 Task: Search one way flight ticket for 4 adults, 2 children, 2 infants in seat and 1 infant on lap in economy from Allentown: Lehigh Valley International Airport (was Allentown-bethlehem-easton International Airport) to Indianapolis: Indianapolis International Airport on 8-5-2023. Choice of flights is Sun country airlines. Price is upto 100000. Outbound departure time preference is 11:15.
Action: Mouse moved to (353, 310)
Screenshot: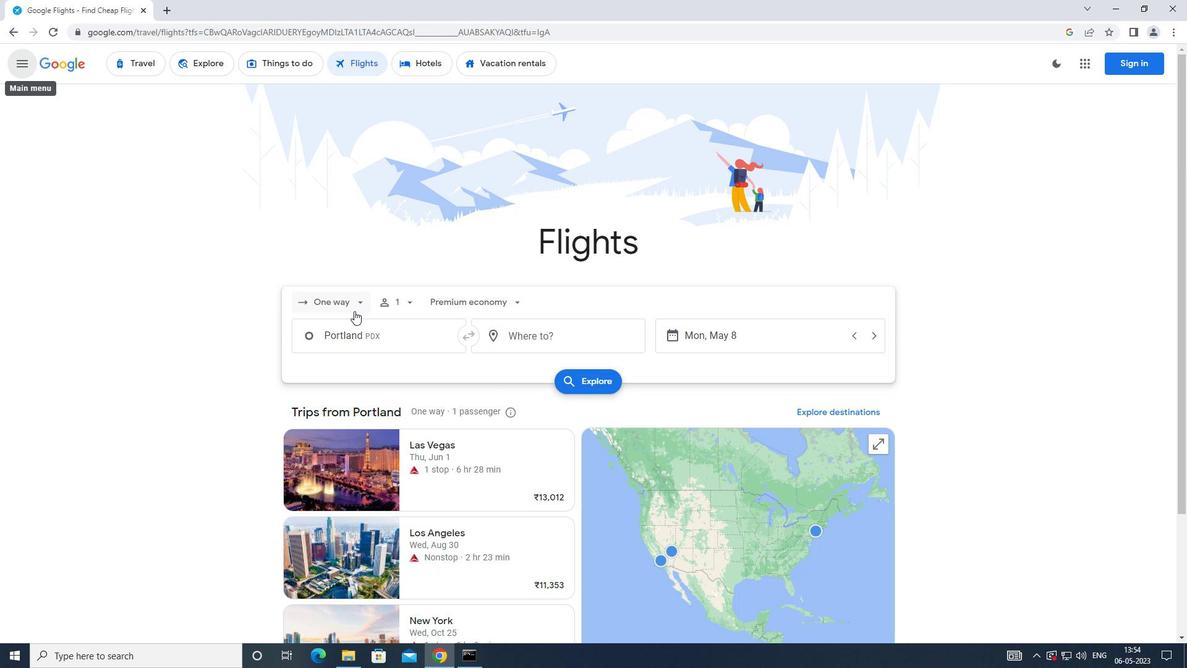 
Action: Mouse pressed left at (353, 310)
Screenshot: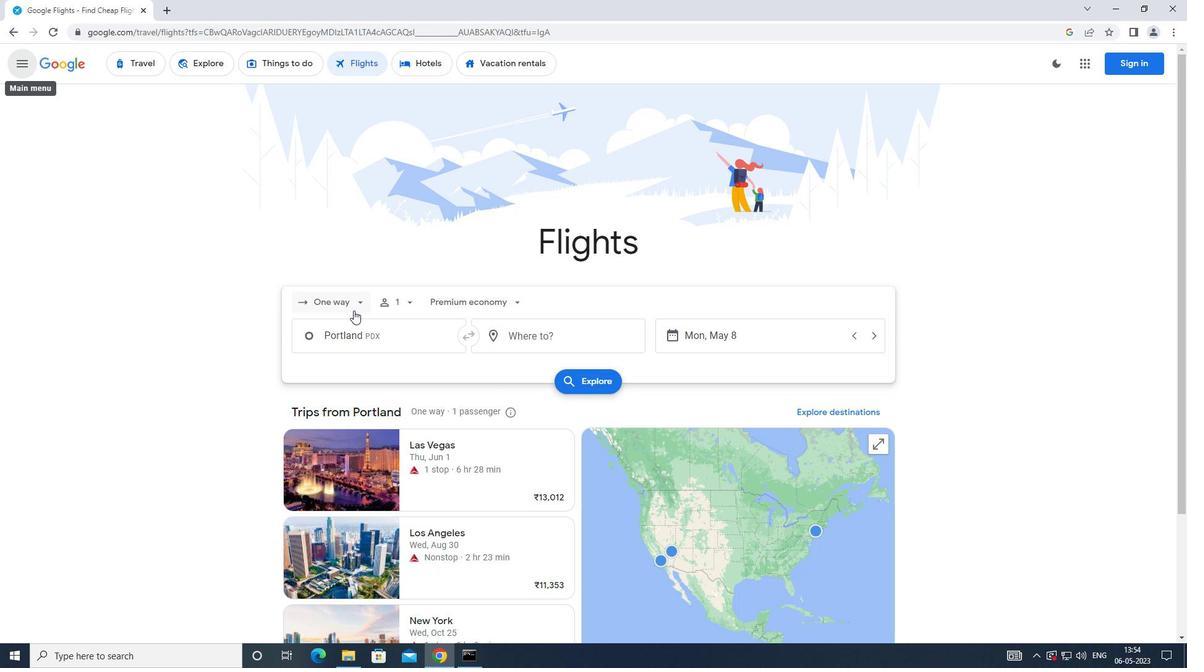 
Action: Mouse moved to (360, 357)
Screenshot: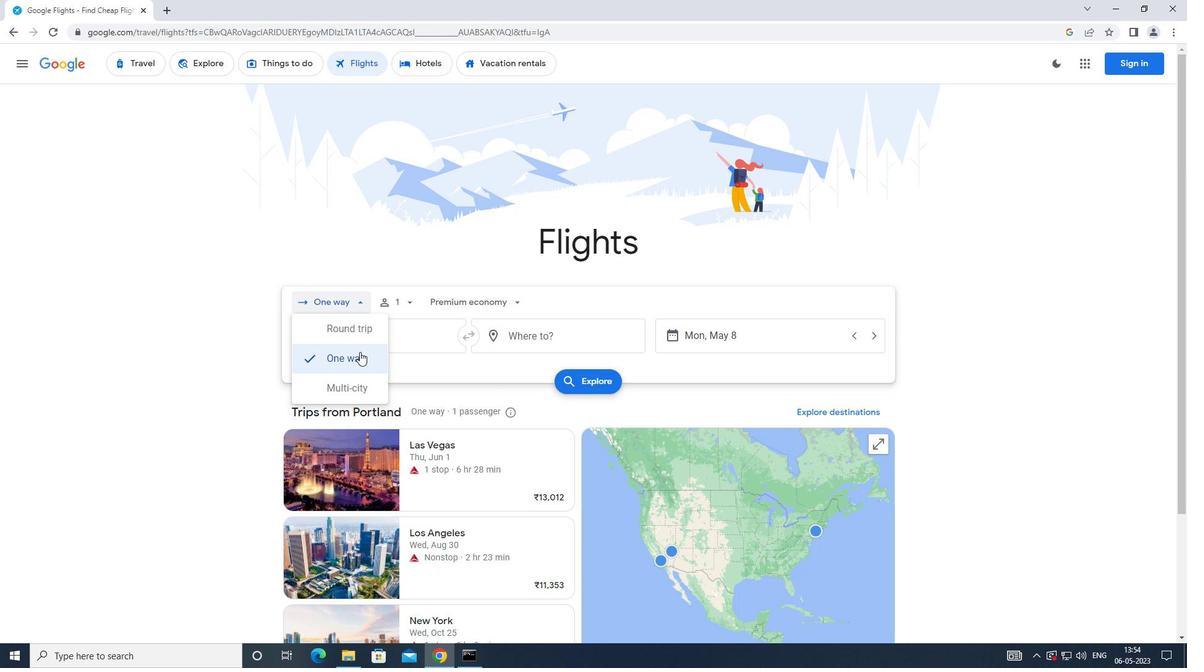 
Action: Mouse pressed left at (360, 357)
Screenshot: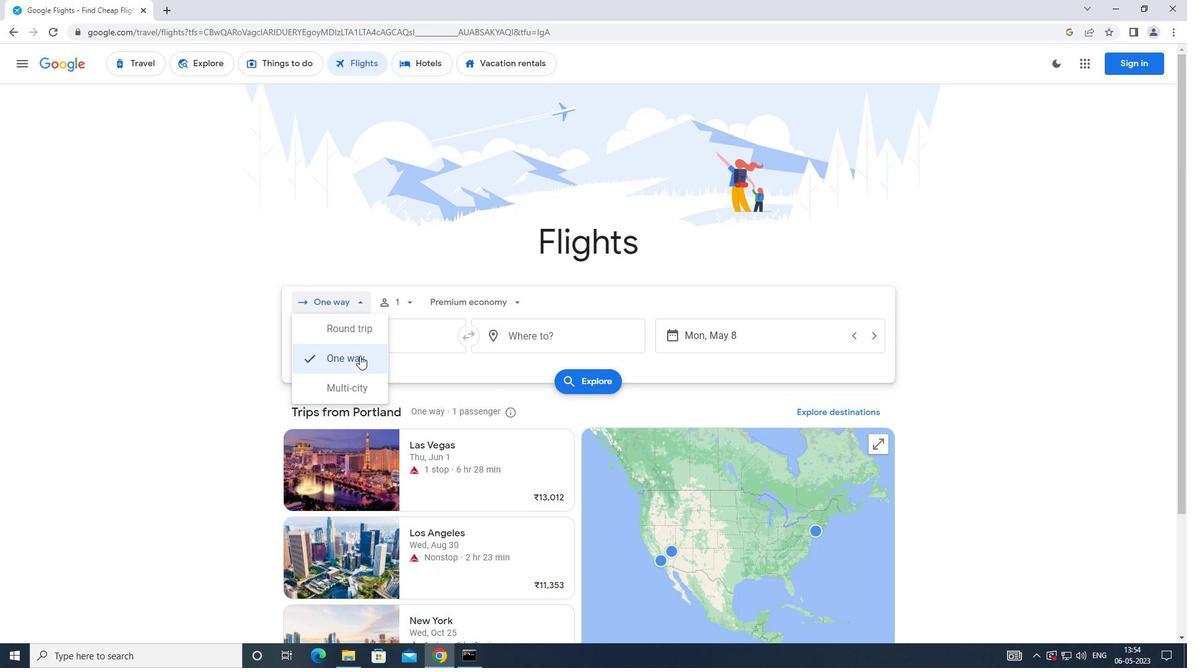 
Action: Mouse moved to (405, 306)
Screenshot: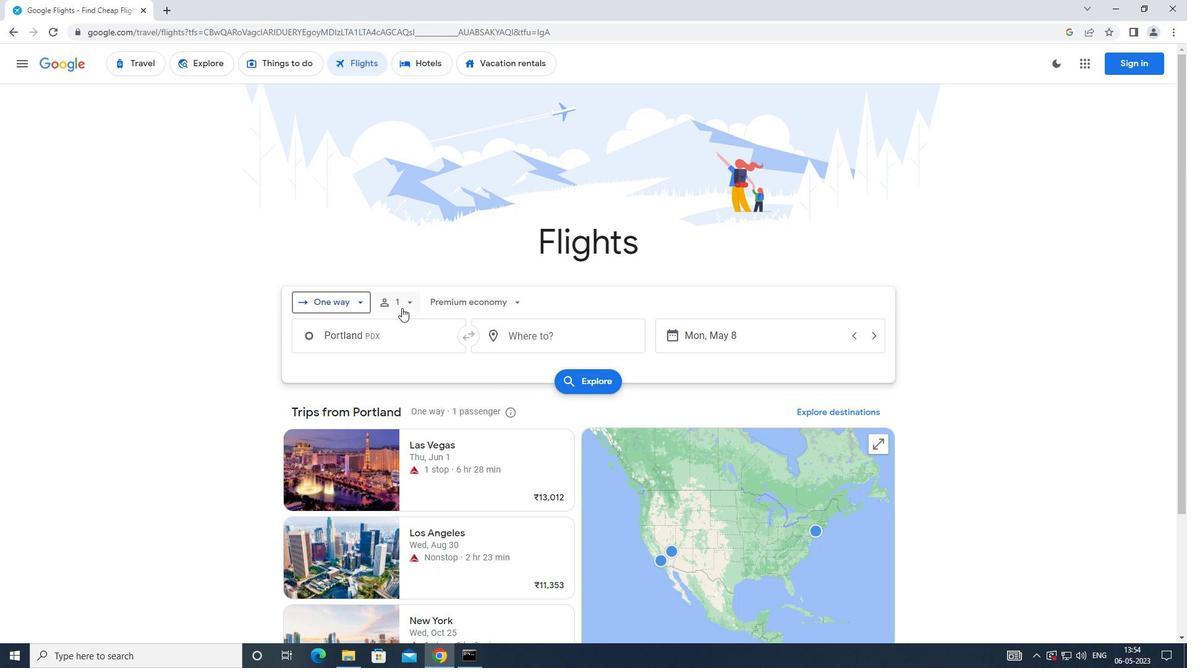 
Action: Mouse pressed left at (405, 306)
Screenshot: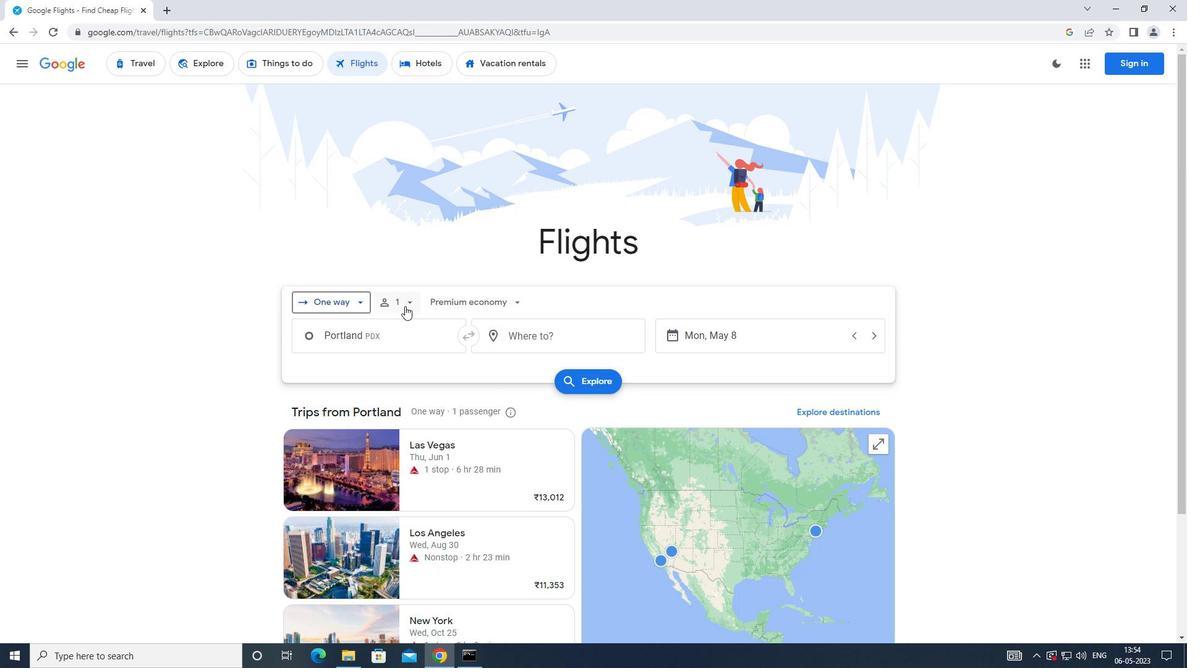 
Action: Mouse moved to (503, 331)
Screenshot: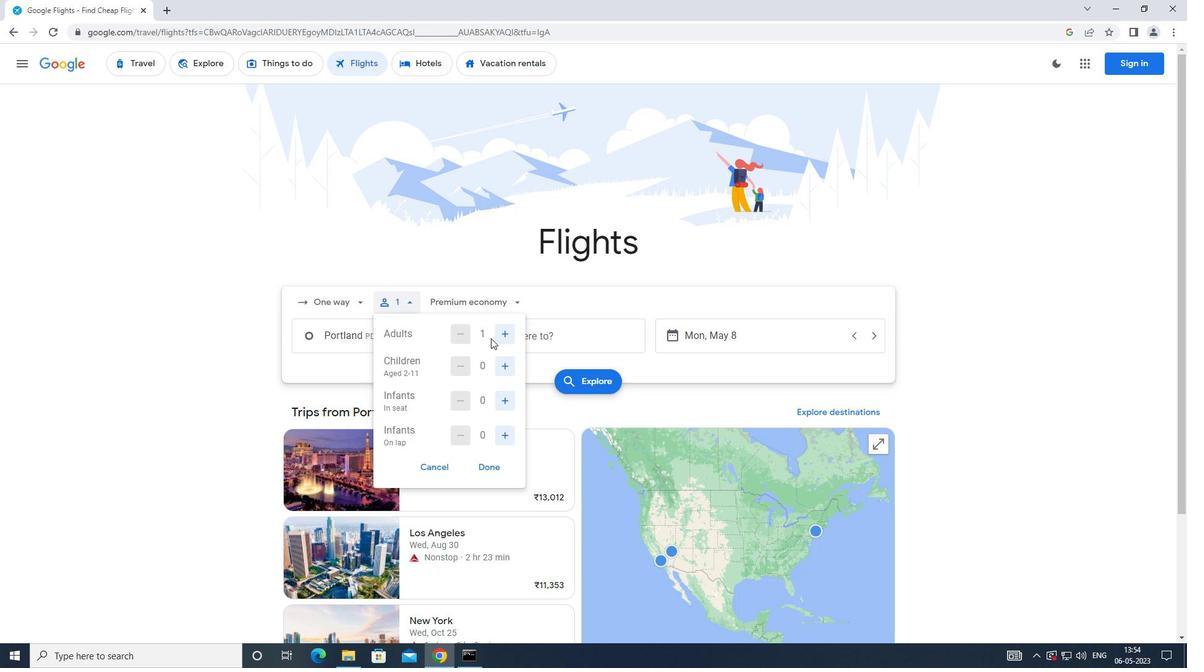 
Action: Mouse pressed left at (503, 331)
Screenshot: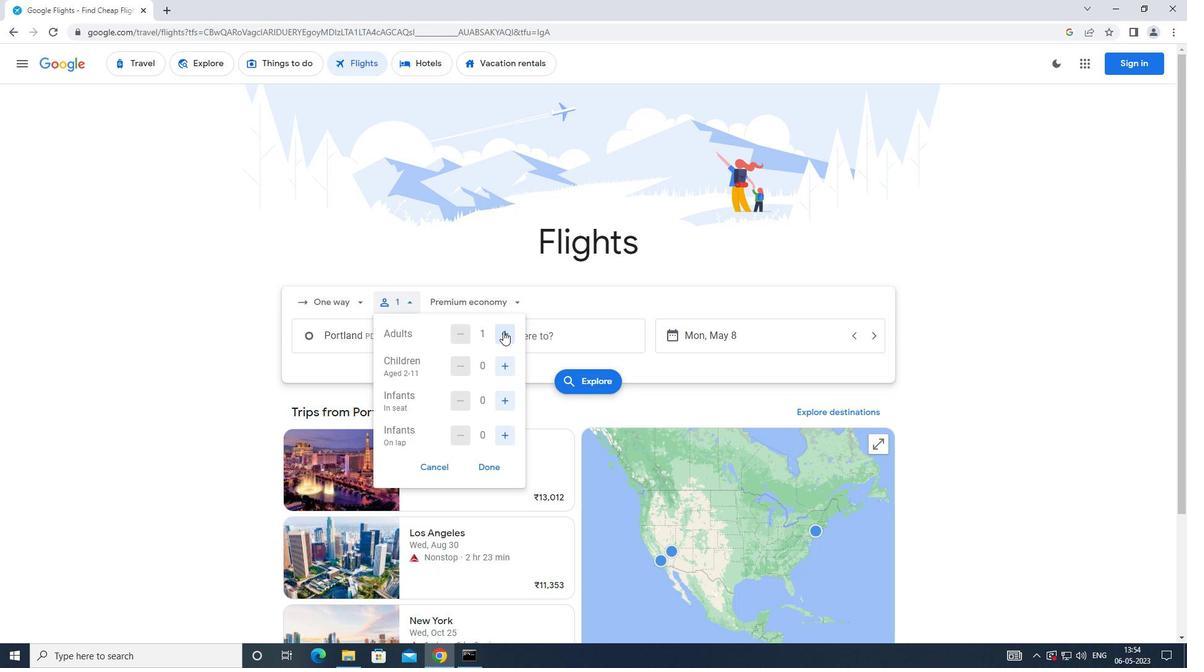 
Action: Mouse pressed left at (503, 331)
Screenshot: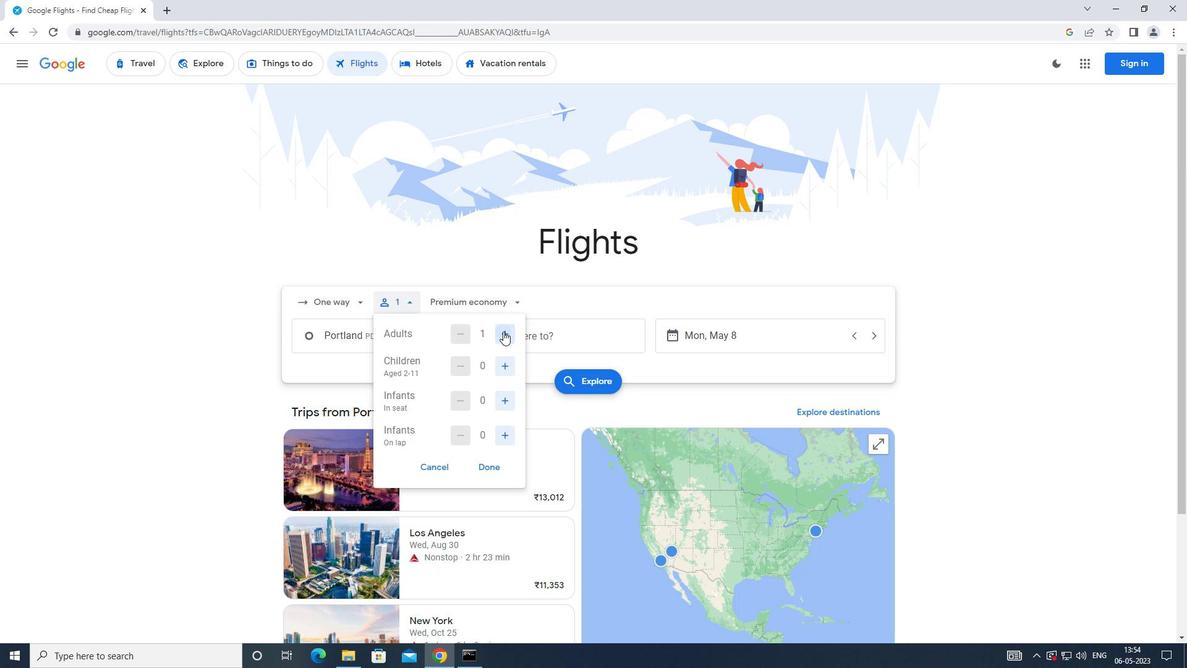 
Action: Mouse pressed left at (503, 331)
Screenshot: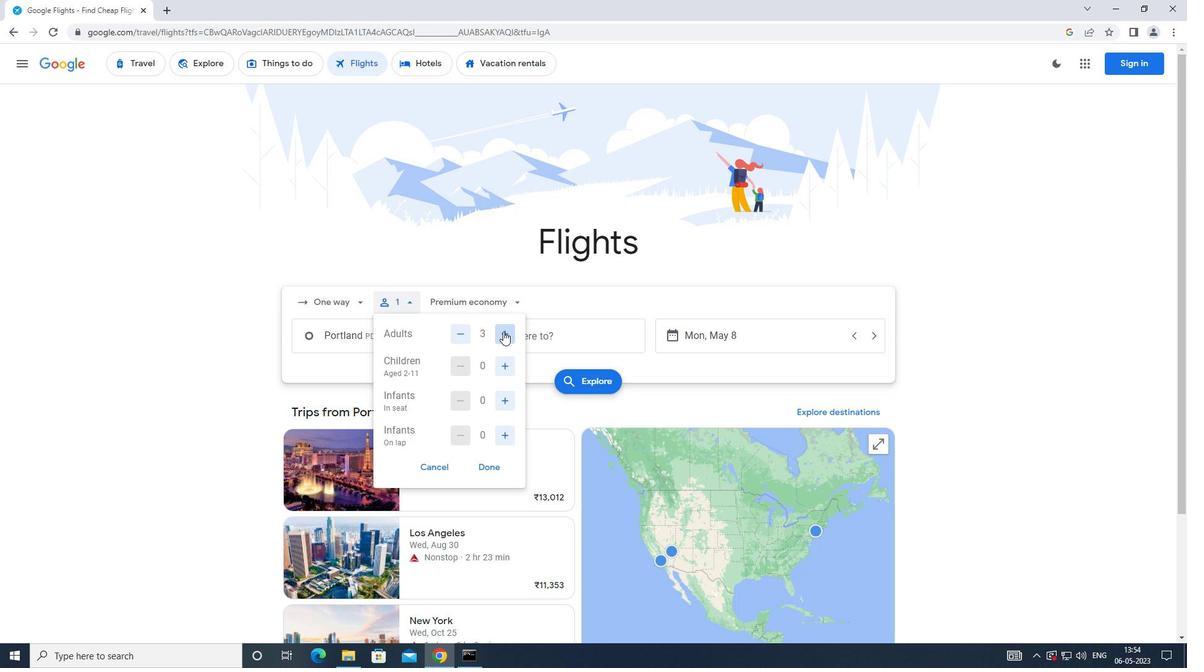 
Action: Mouse moved to (499, 358)
Screenshot: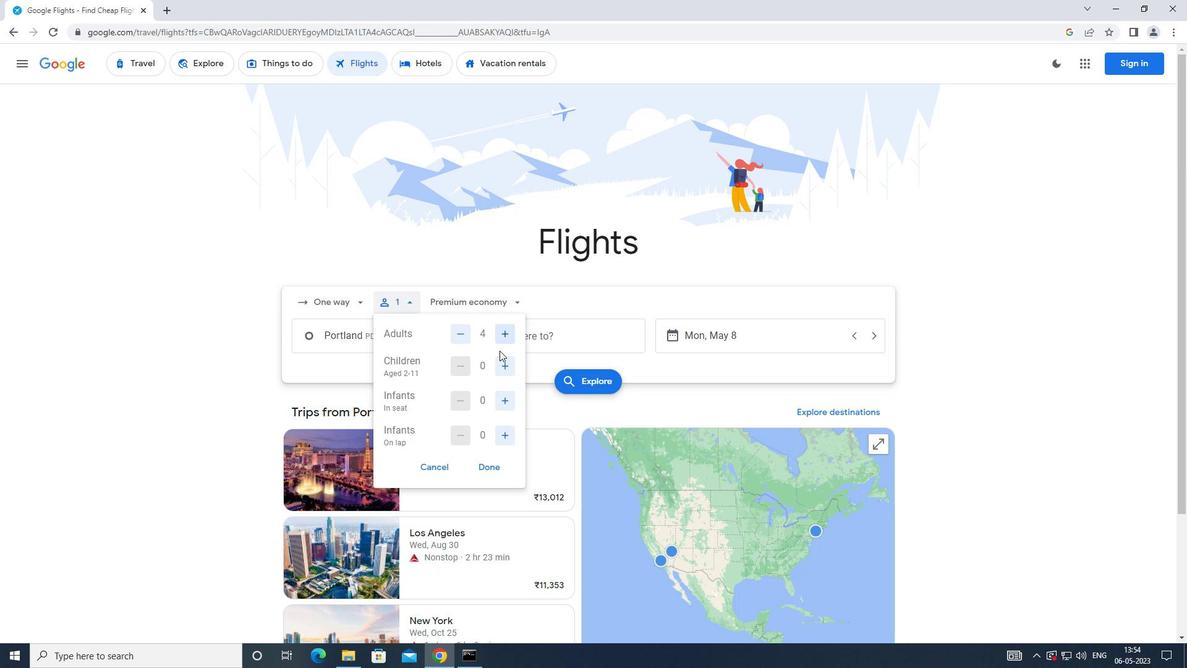 
Action: Mouse pressed left at (499, 358)
Screenshot: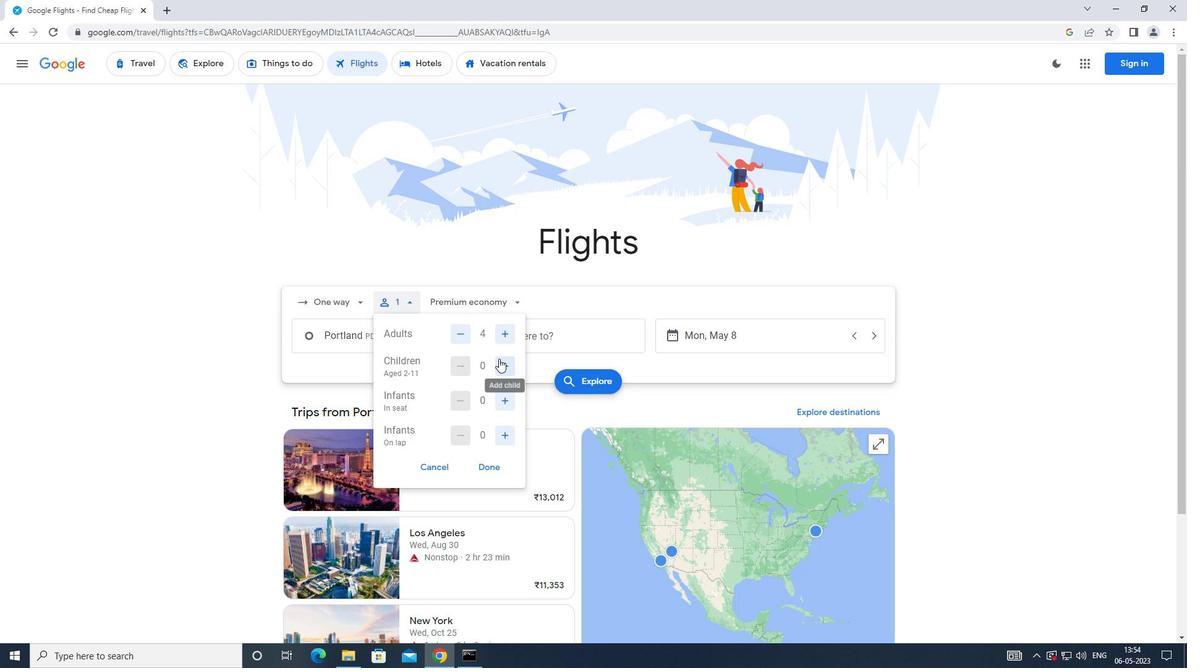 
Action: Mouse pressed left at (499, 358)
Screenshot: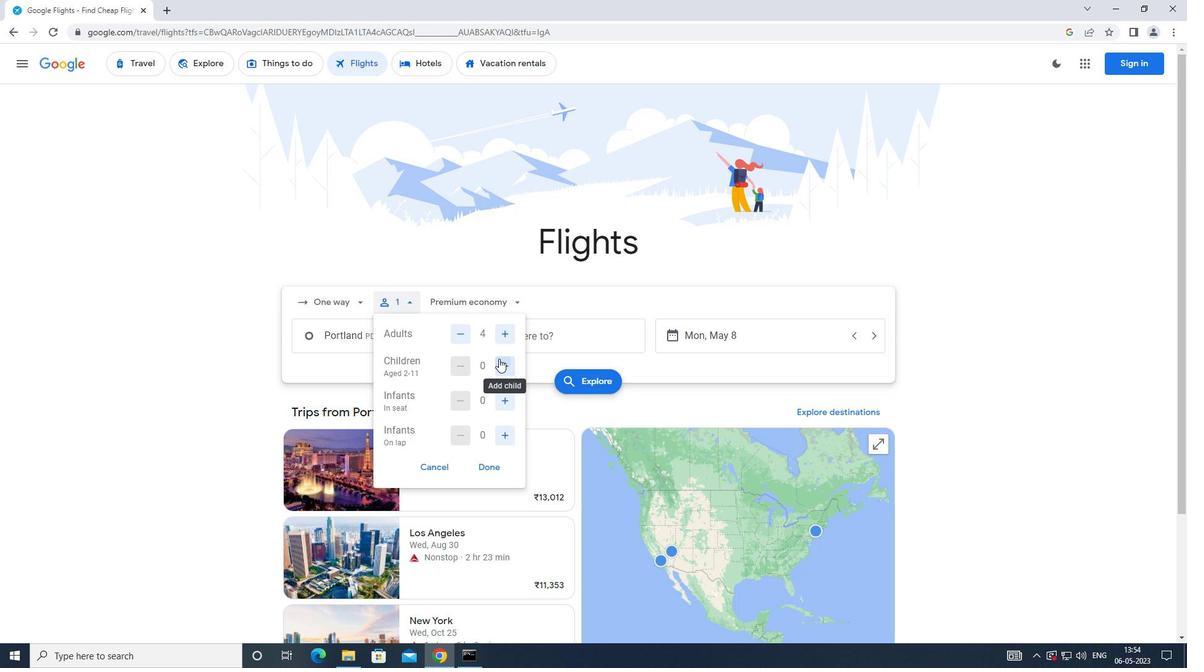 
Action: Mouse moved to (504, 397)
Screenshot: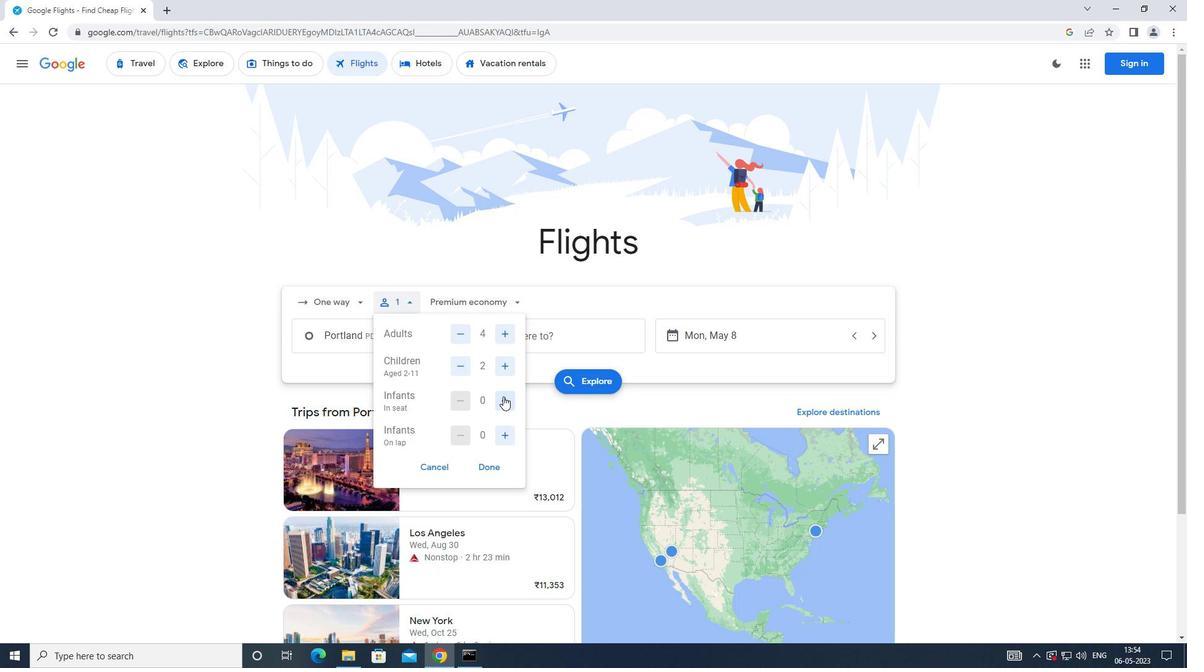 
Action: Mouse pressed left at (504, 397)
Screenshot: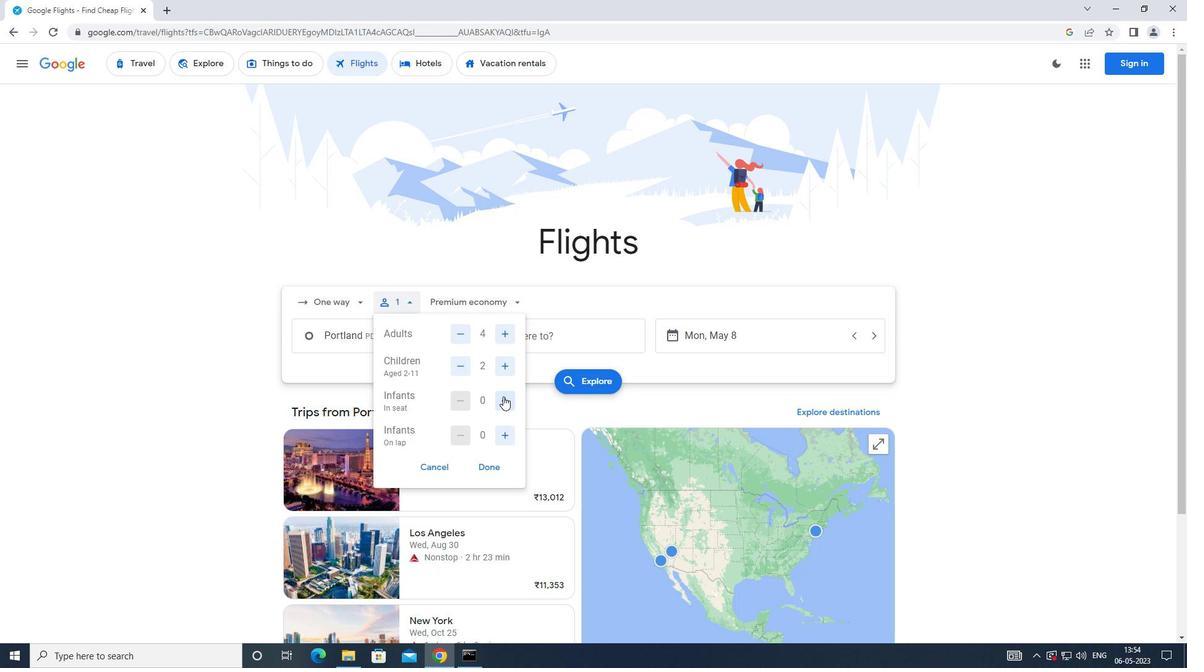 
Action: Mouse pressed left at (504, 397)
Screenshot: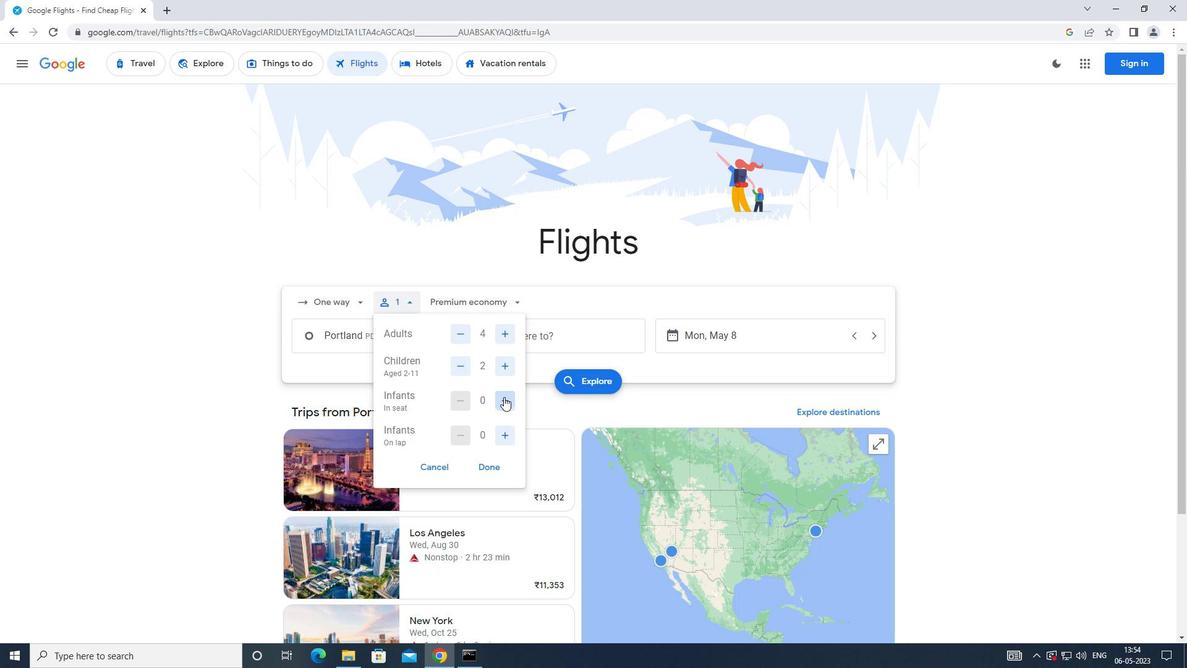 
Action: Mouse moved to (505, 434)
Screenshot: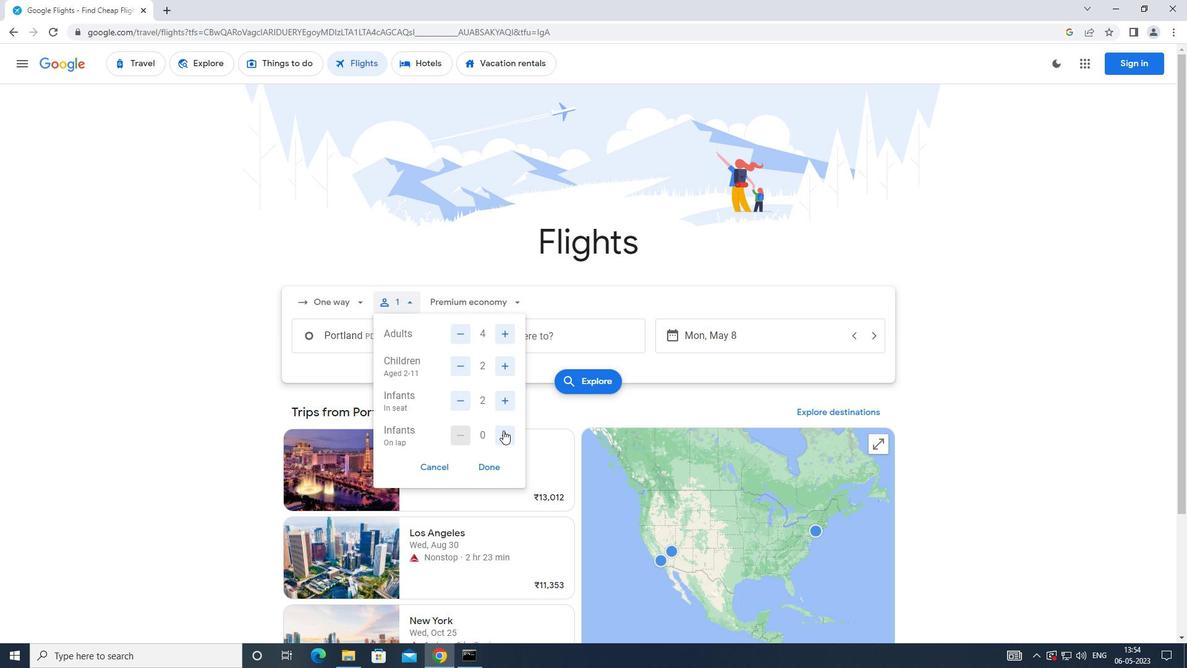 
Action: Mouse pressed left at (505, 434)
Screenshot: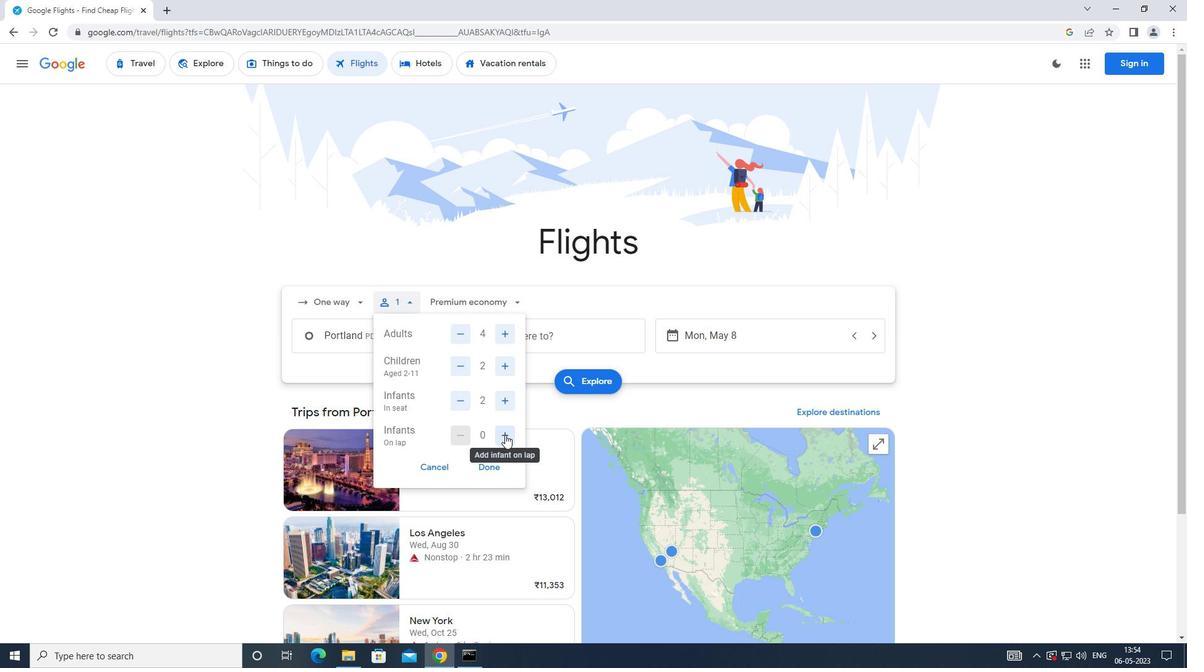 
Action: Mouse moved to (493, 463)
Screenshot: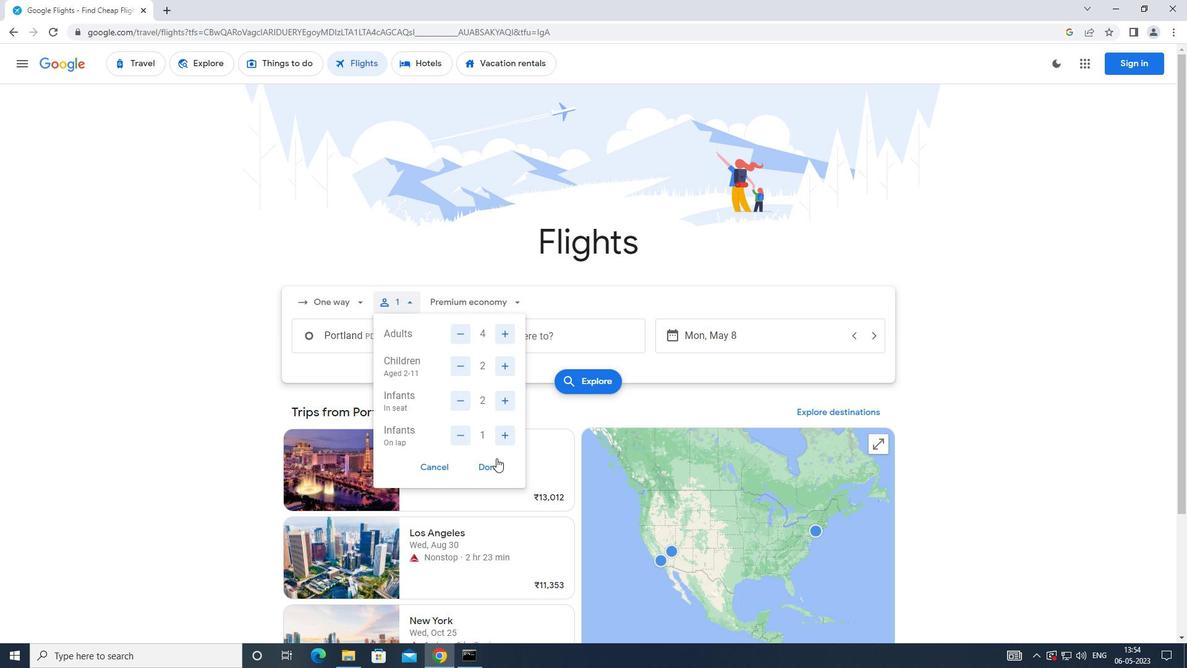 
Action: Mouse pressed left at (493, 463)
Screenshot: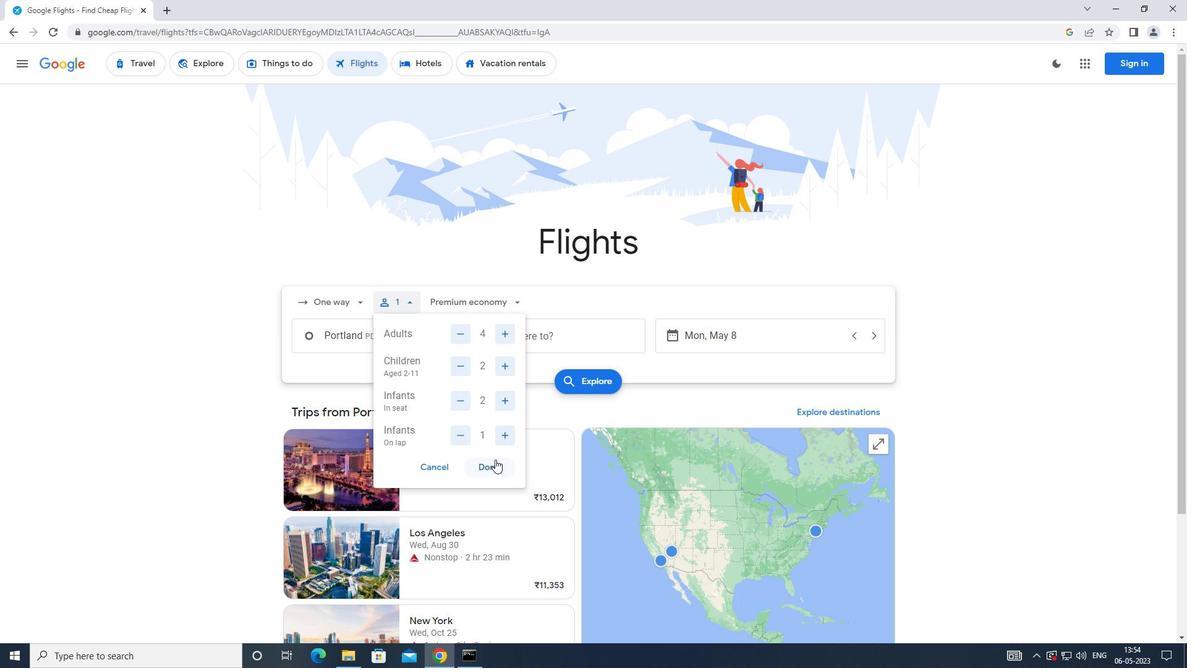 
Action: Mouse moved to (486, 313)
Screenshot: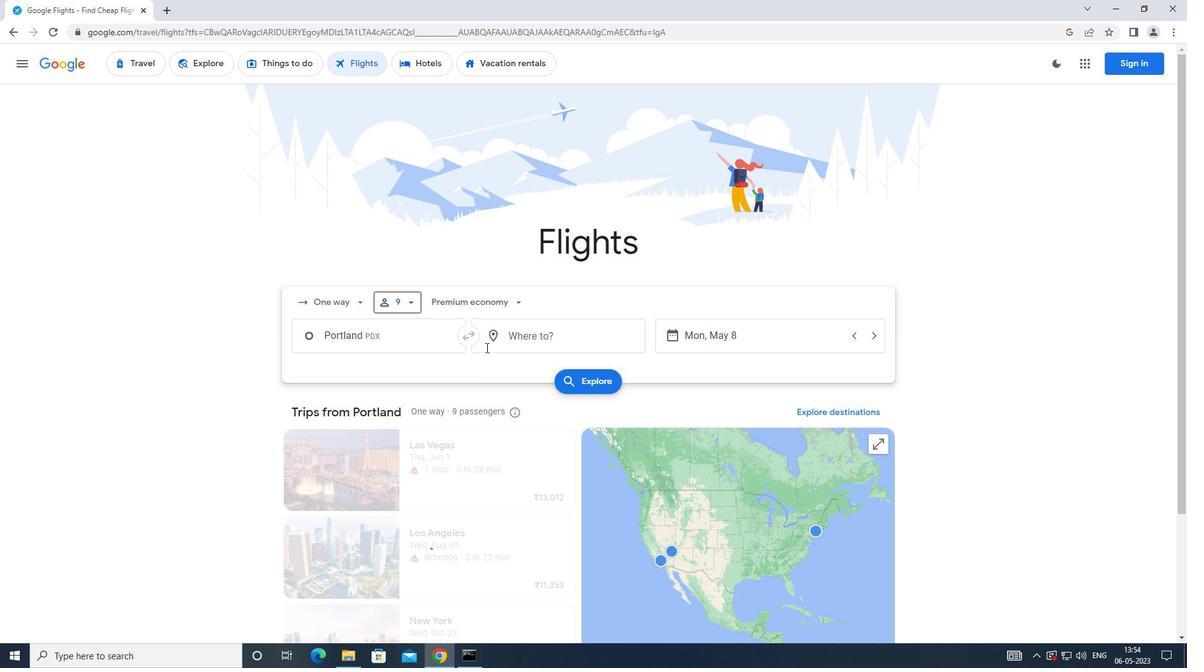 
Action: Mouse pressed left at (486, 313)
Screenshot: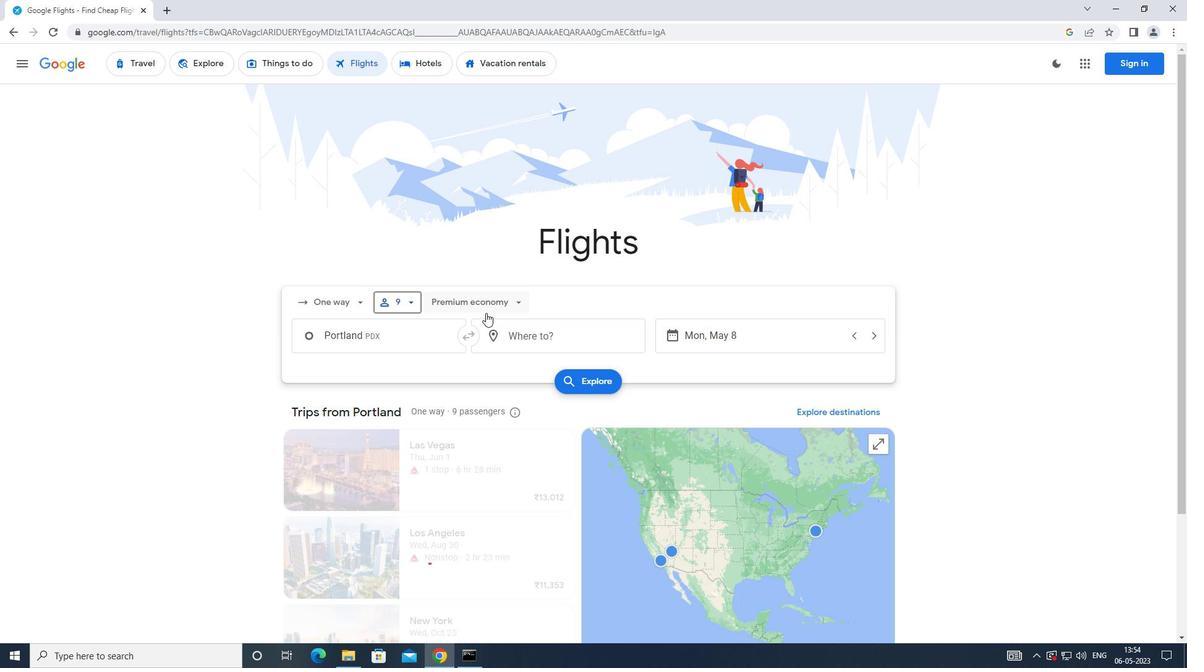 
Action: Mouse moved to (495, 331)
Screenshot: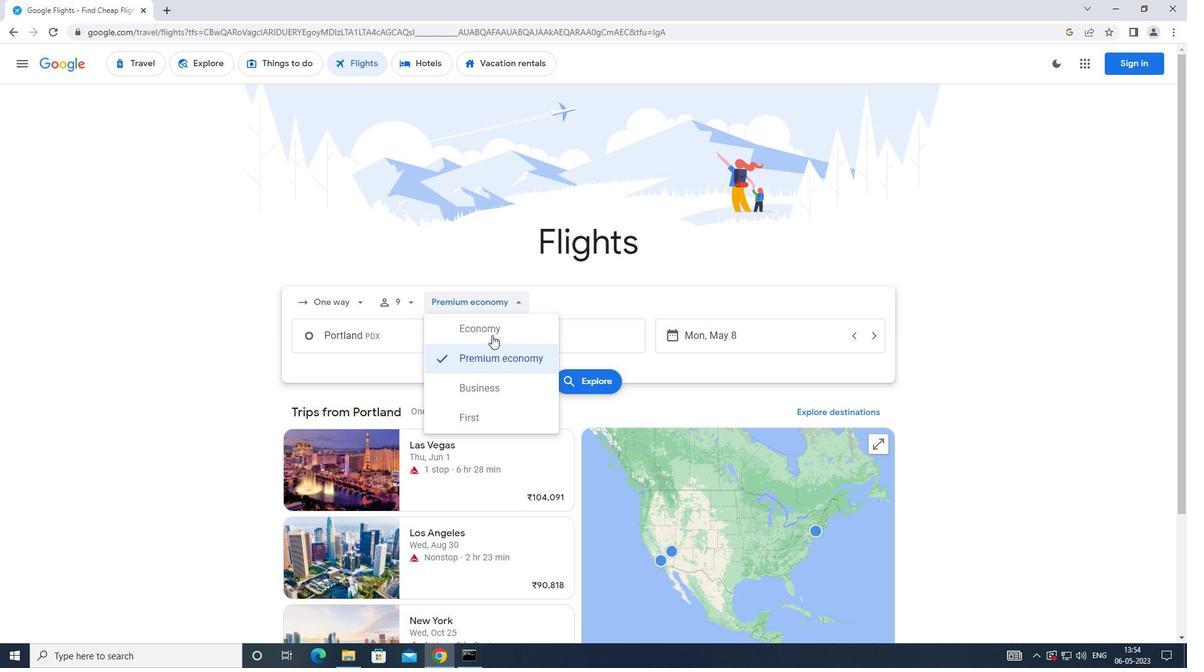
Action: Mouse pressed left at (495, 331)
Screenshot: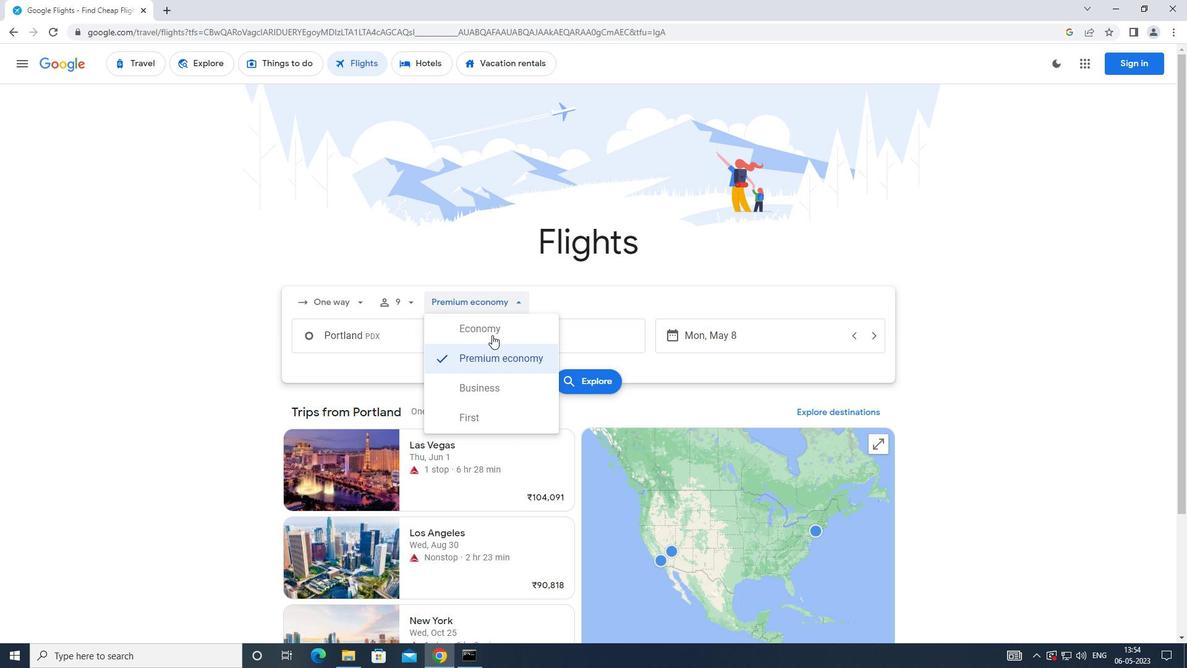 
Action: Mouse moved to (437, 330)
Screenshot: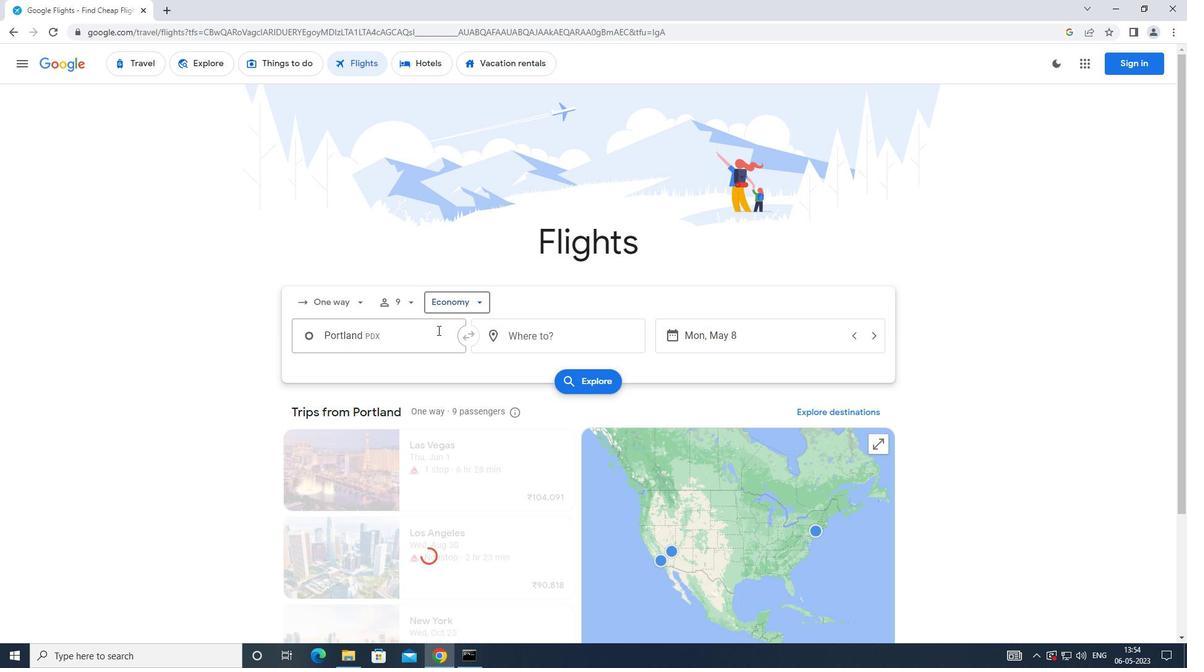 
Action: Mouse pressed left at (437, 330)
Screenshot: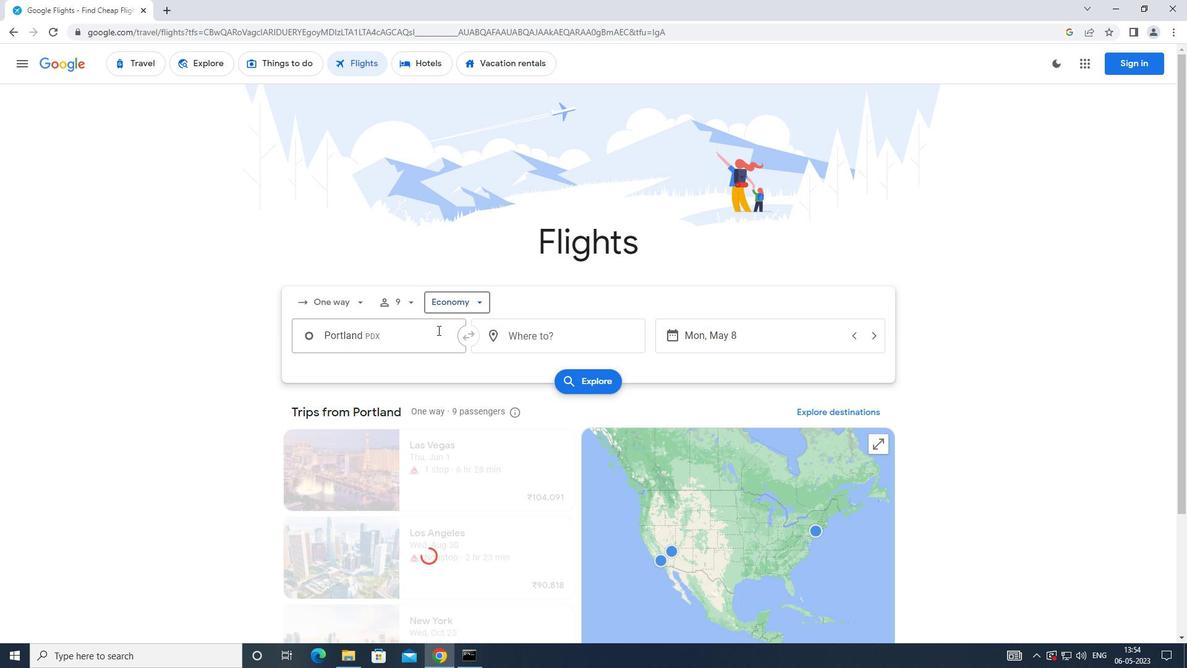 
Action: Mouse moved to (431, 338)
Screenshot: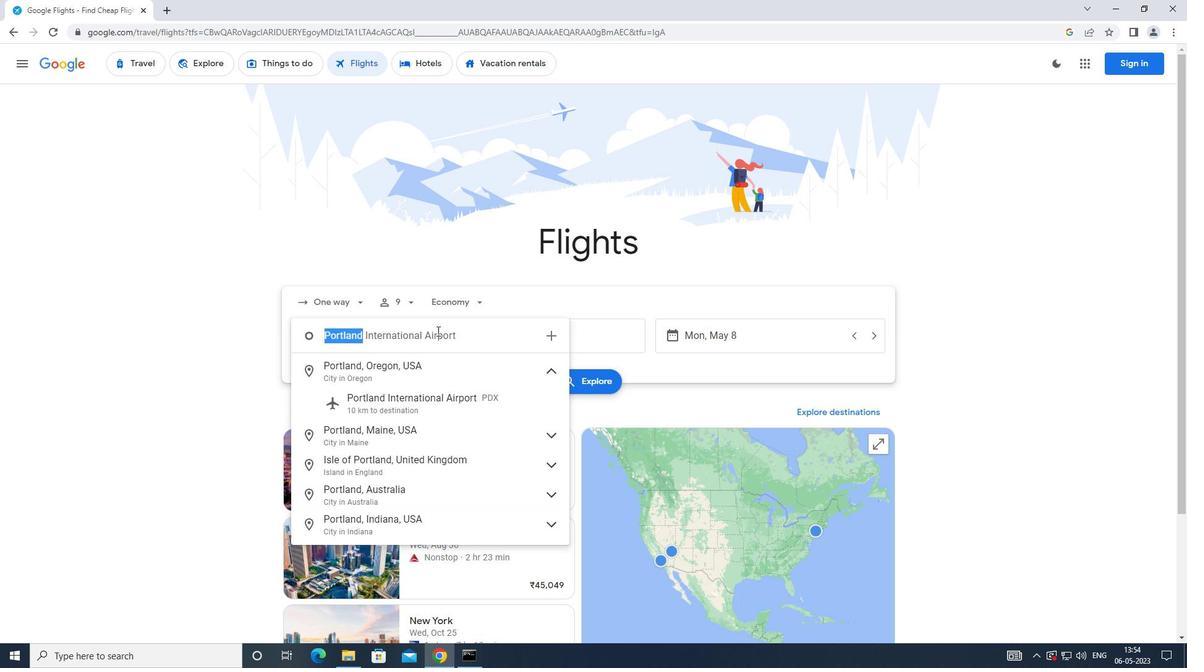 
Action: Key pressed <Key.caps_lock>l<Key.caps_lock>ehigy
Screenshot: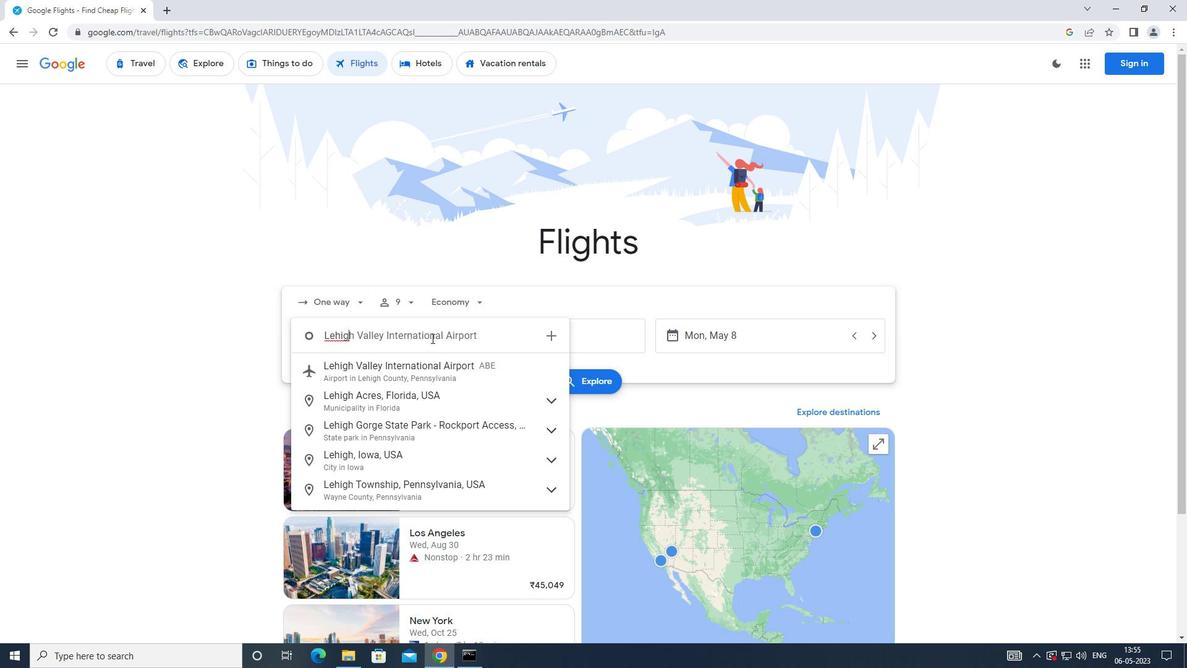 
Action: Mouse moved to (413, 371)
Screenshot: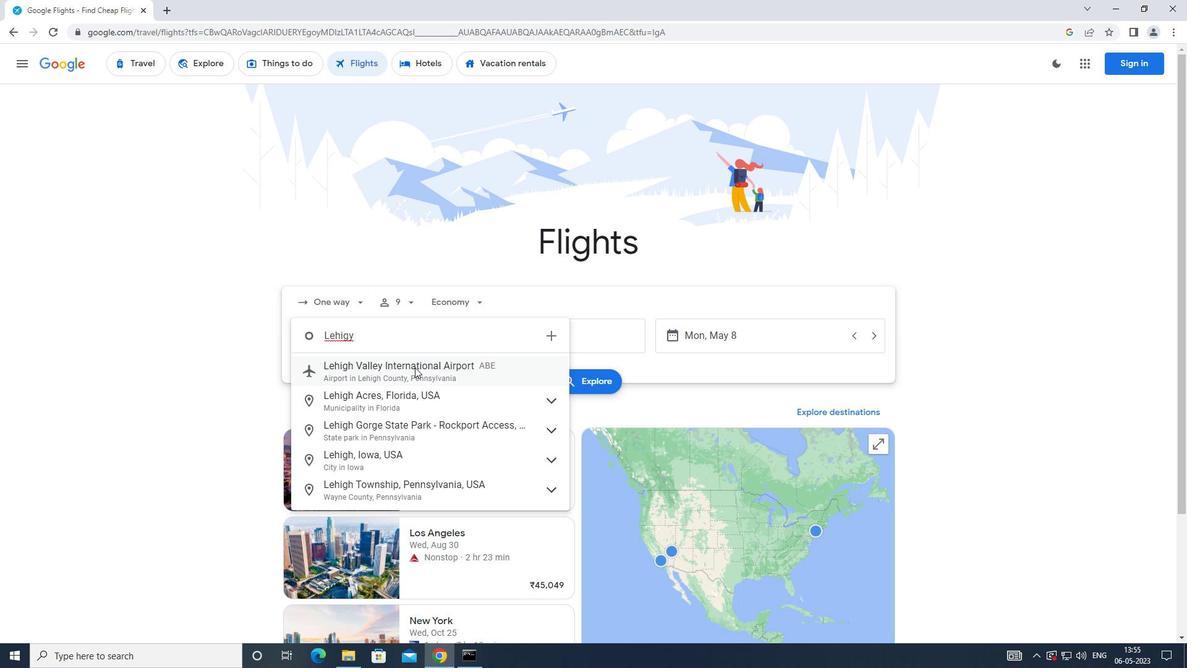 
Action: Mouse pressed left at (413, 371)
Screenshot: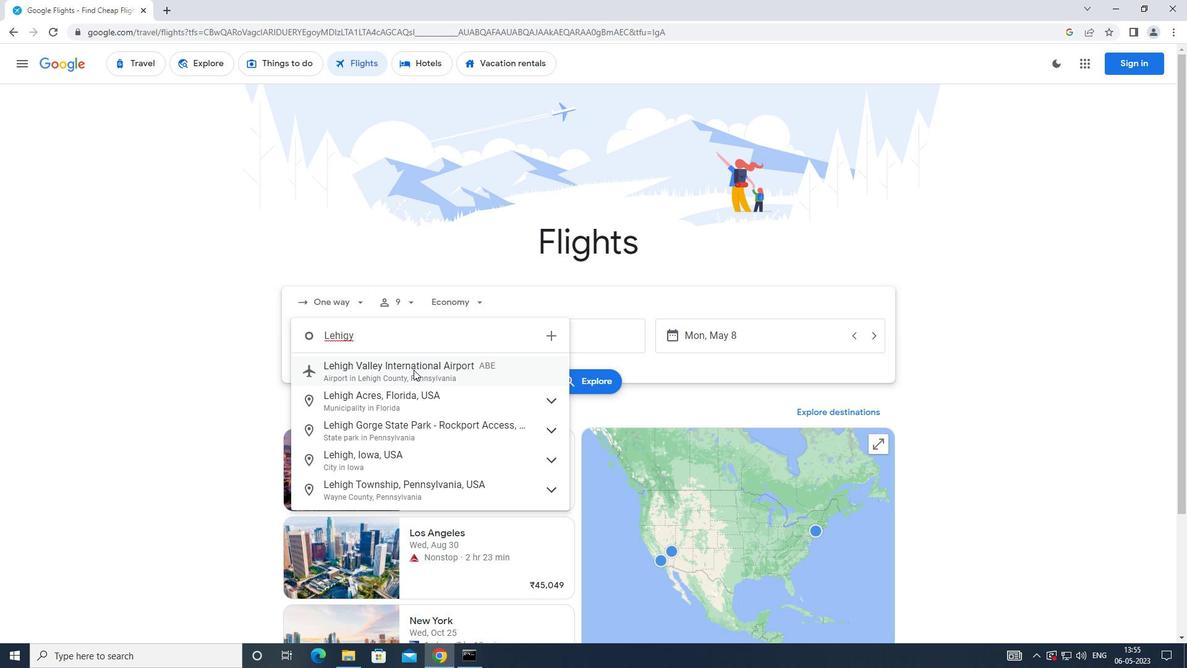 
Action: Mouse moved to (613, 327)
Screenshot: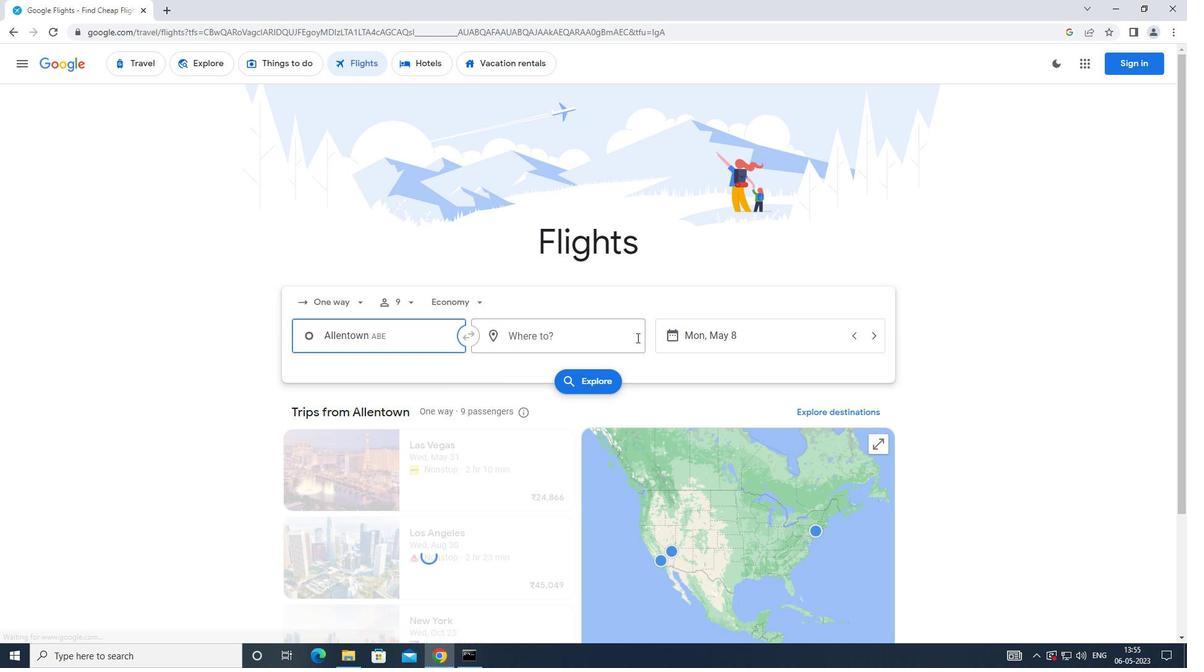 
Action: Mouse pressed left at (613, 327)
Screenshot: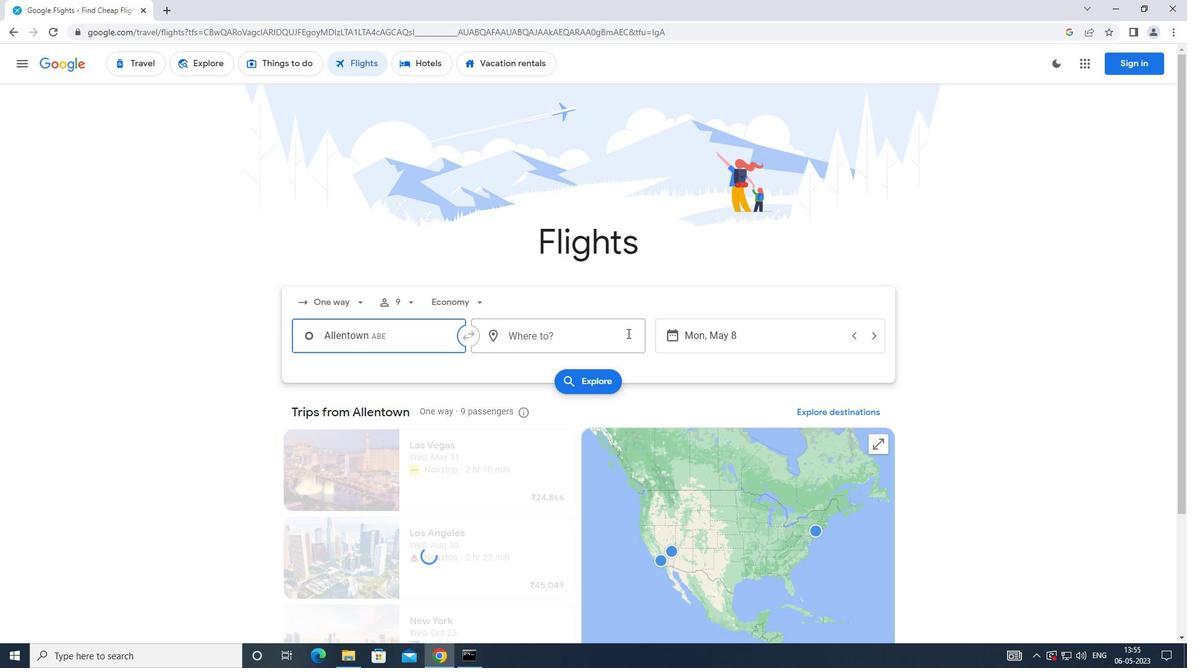 
Action: Mouse moved to (613, 326)
Screenshot: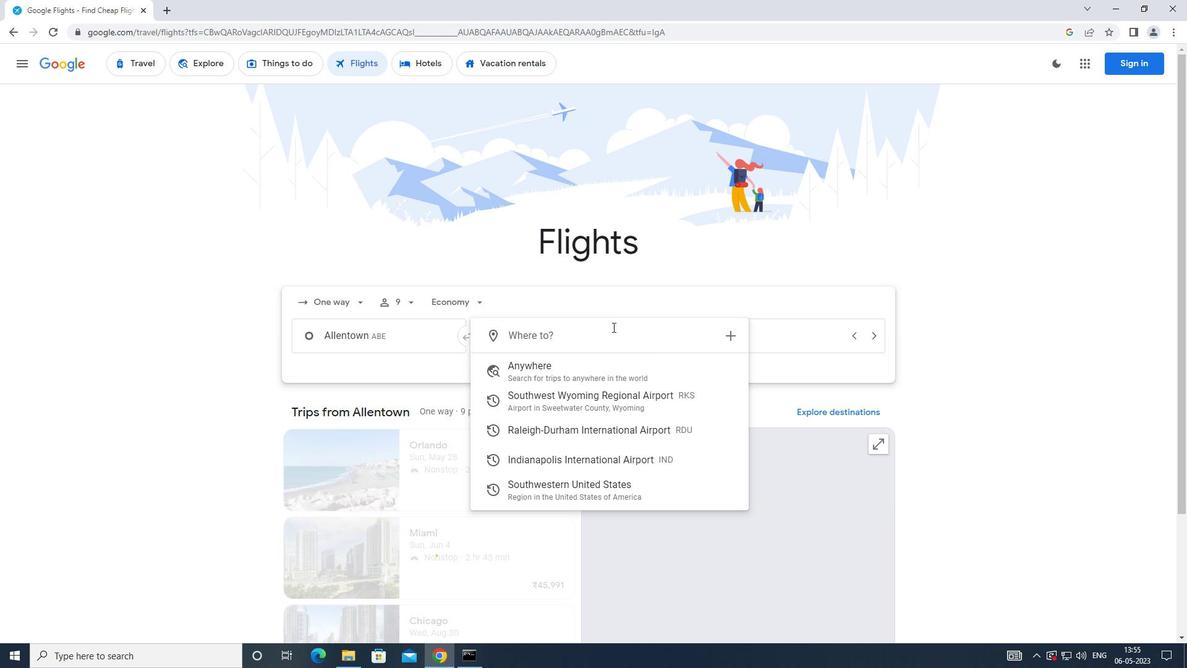 
Action: Key pressed <Key.caps_lock>i<Key.caps_lock>ndianapolis
Screenshot: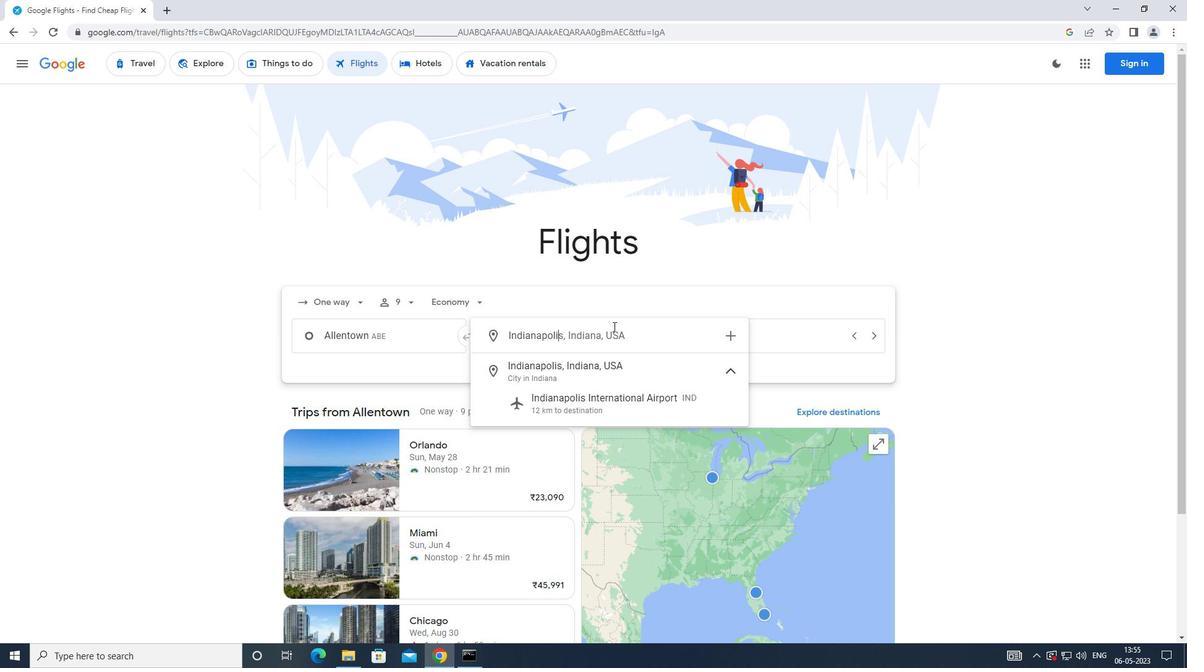 
Action: Mouse moved to (606, 403)
Screenshot: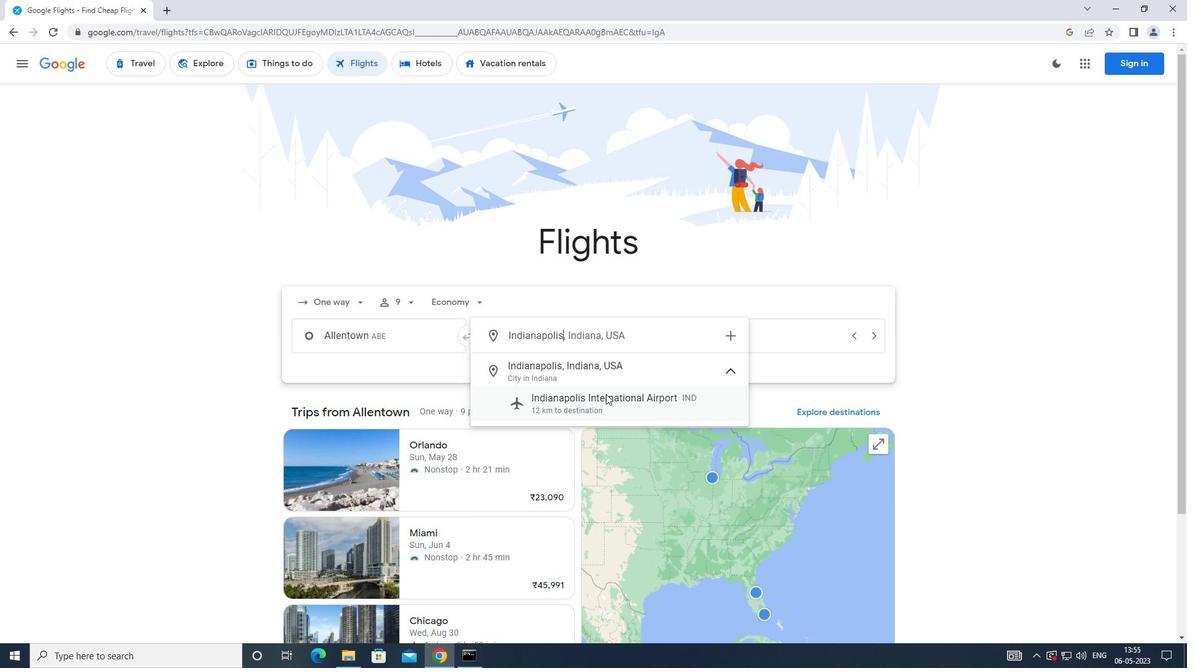 
Action: Mouse pressed left at (606, 403)
Screenshot: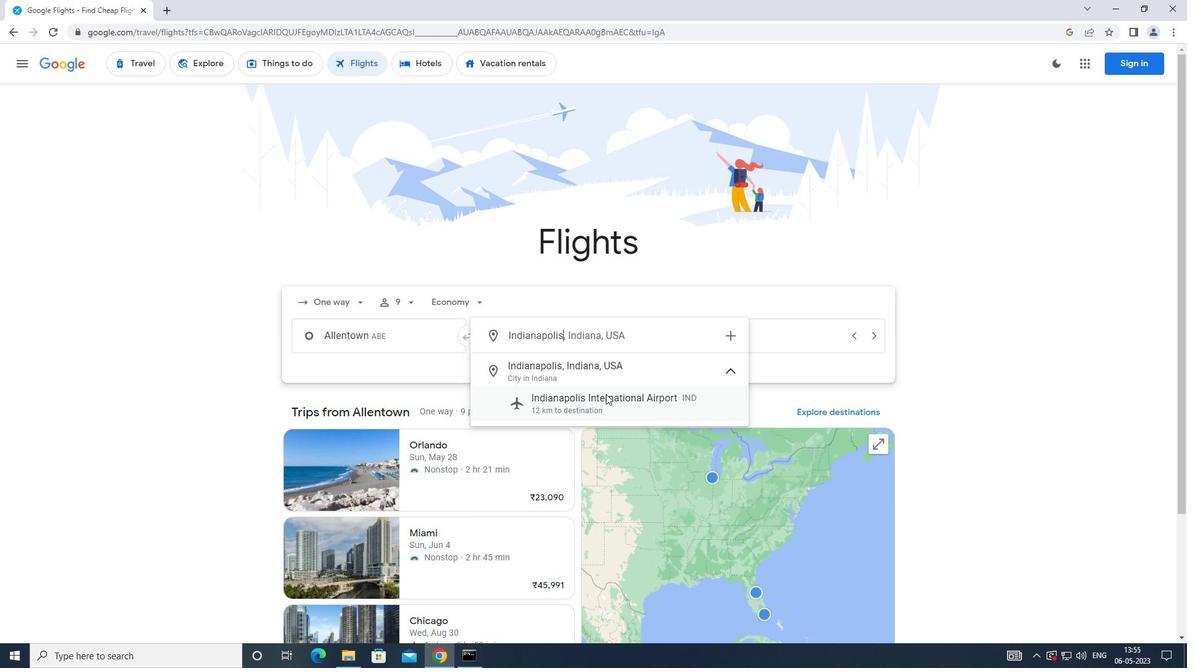 
Action: Mouse moved to (719, 350)
Screenshot: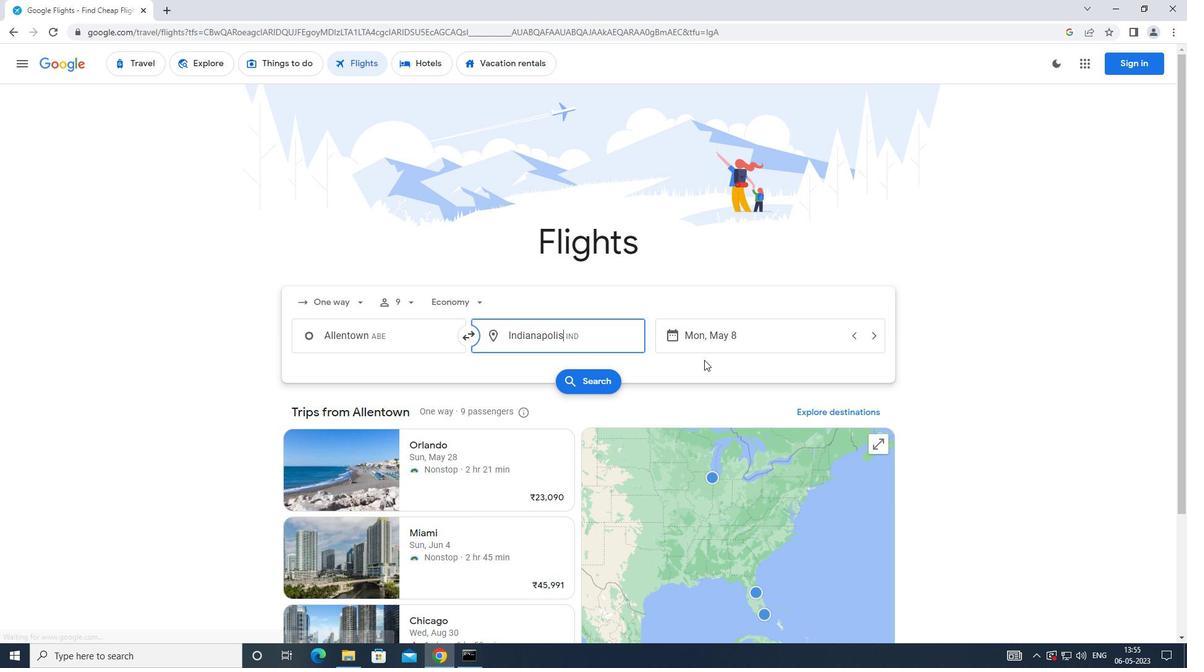 
Action: Mouse pressed left at (719, 350)
Screenshot: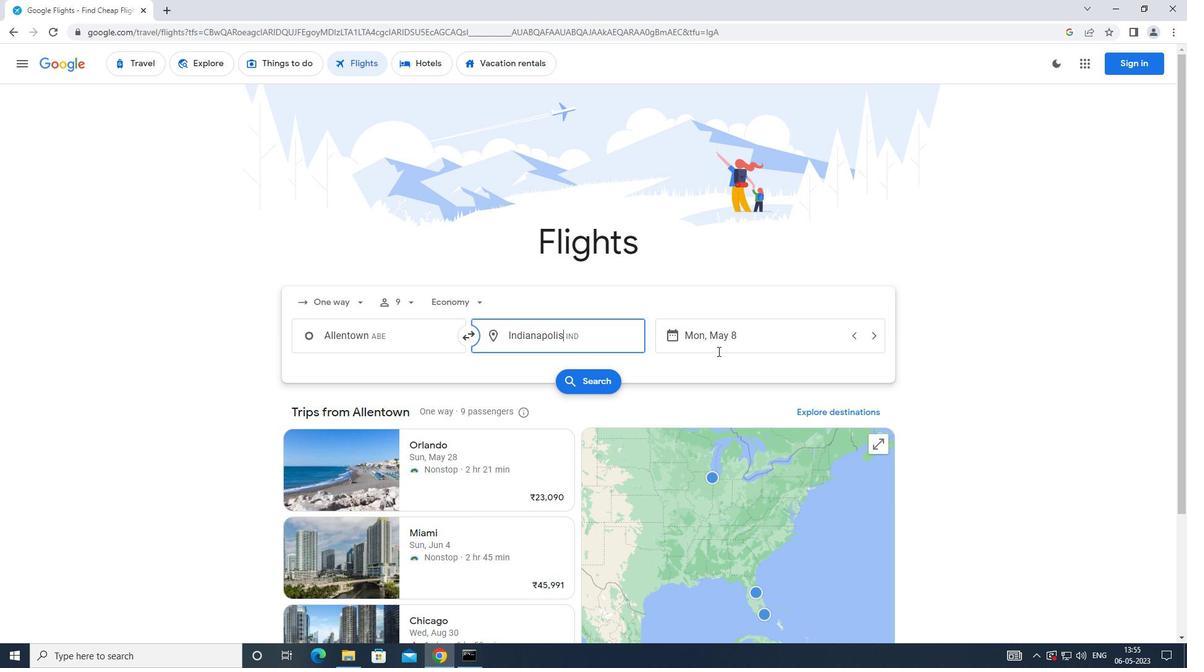 
Action: Mouse moved to (480, 446)
Screenshot: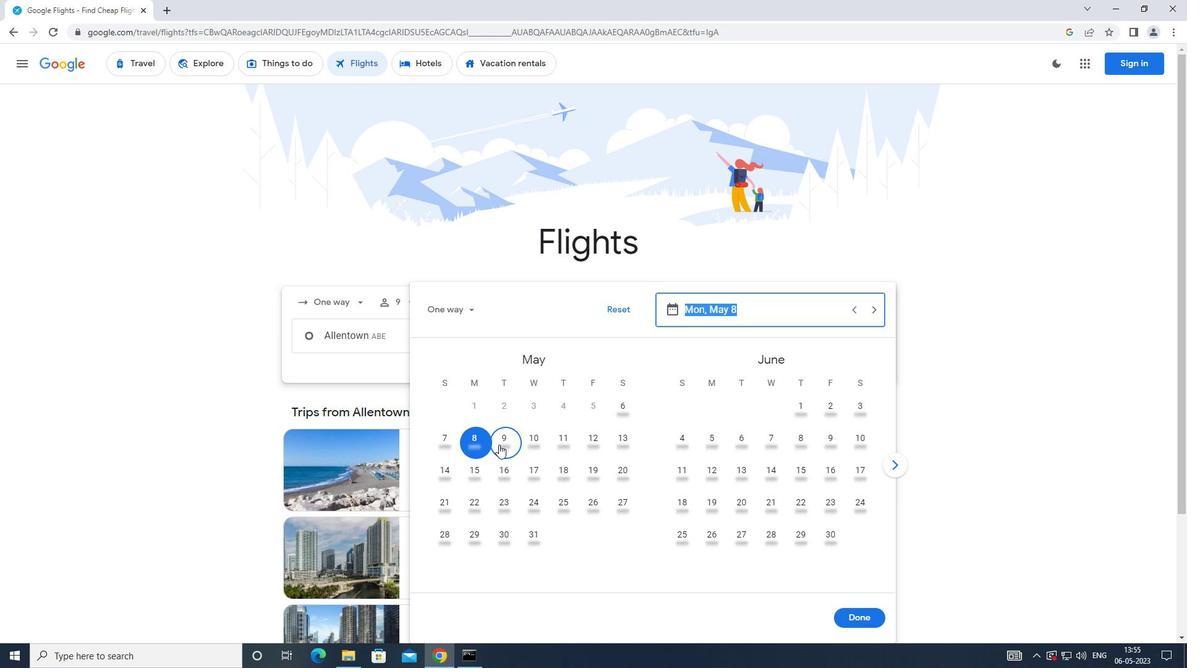 
Action: Mouse pressed left at (480, 446)
Screenshot: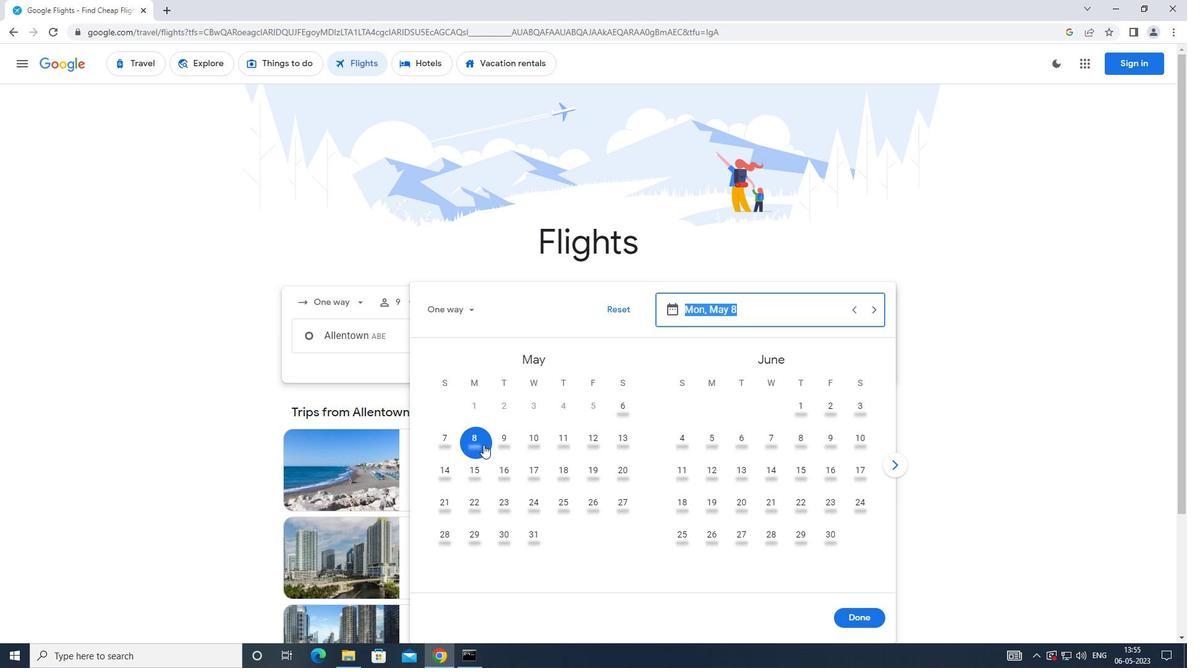 
Action: Mouse moved to (853, 627)
Screenshot: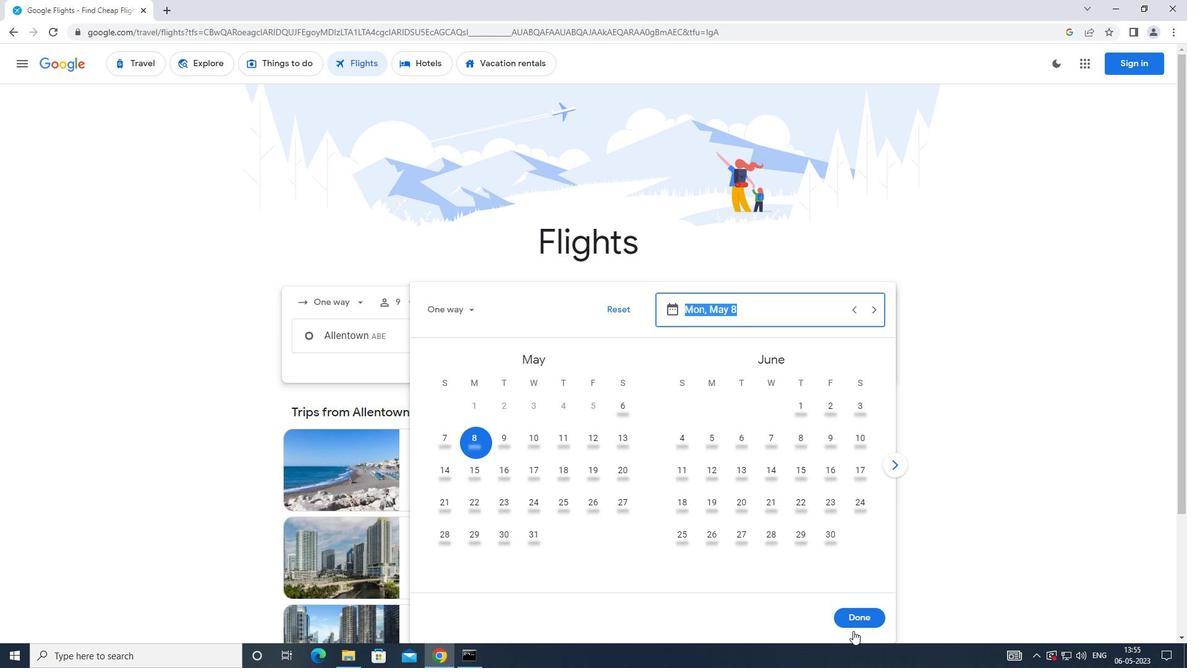 
Action: Mouse pressed left at (853, 627)
Screenshot: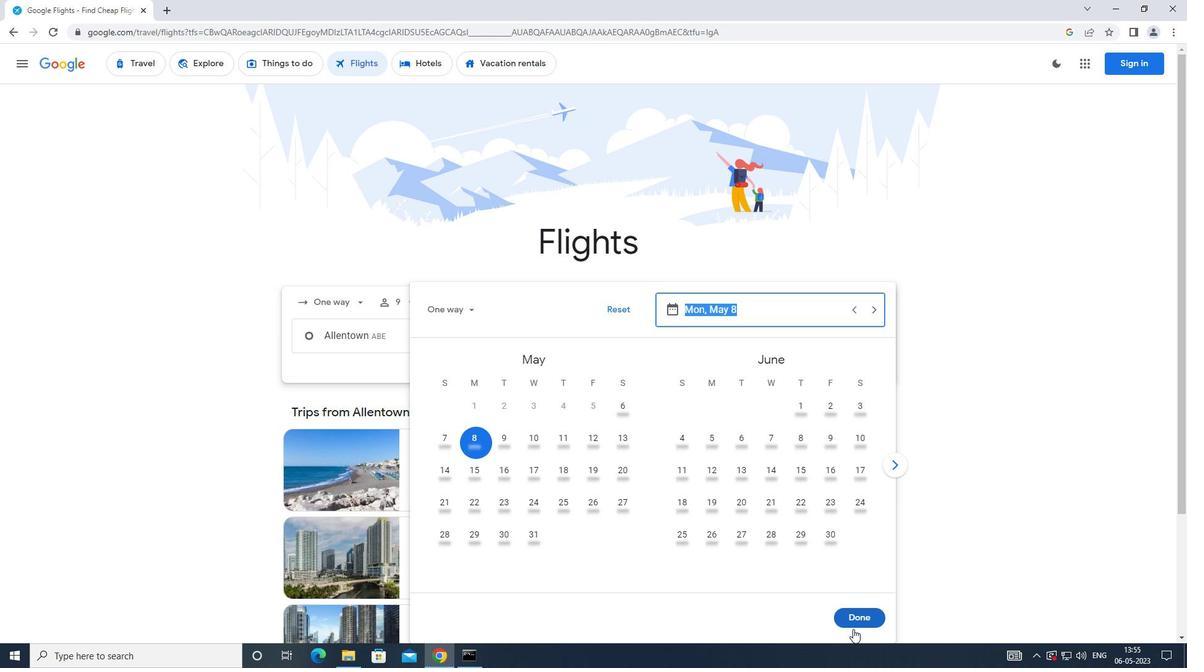 
Action: Mouse moved to (596, 379)
Screenshot: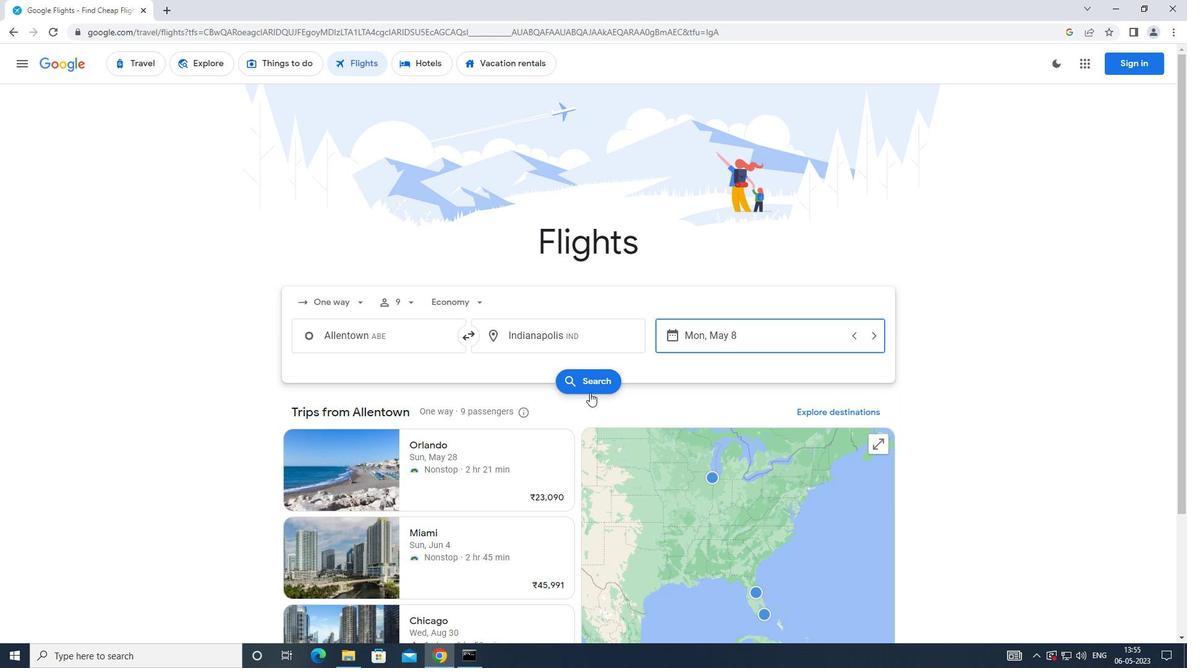 
Action: Mouse pressed left at (596, 379)
Screenshot: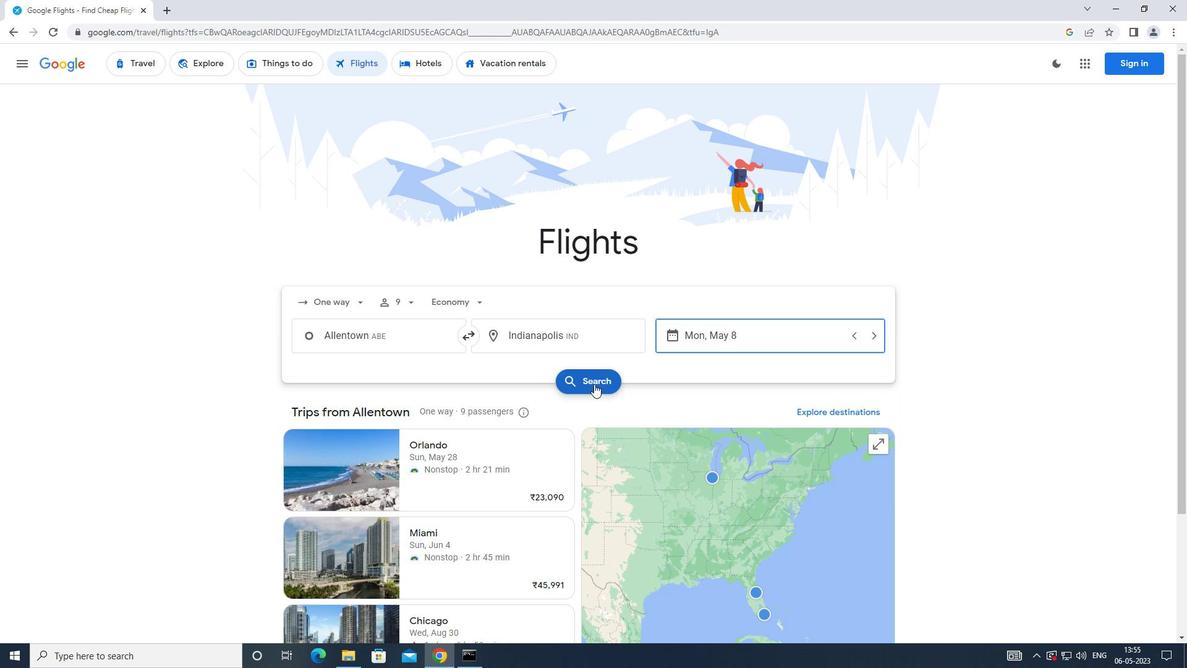 
Action: Mouse moved to (307, 169)
Screenshot: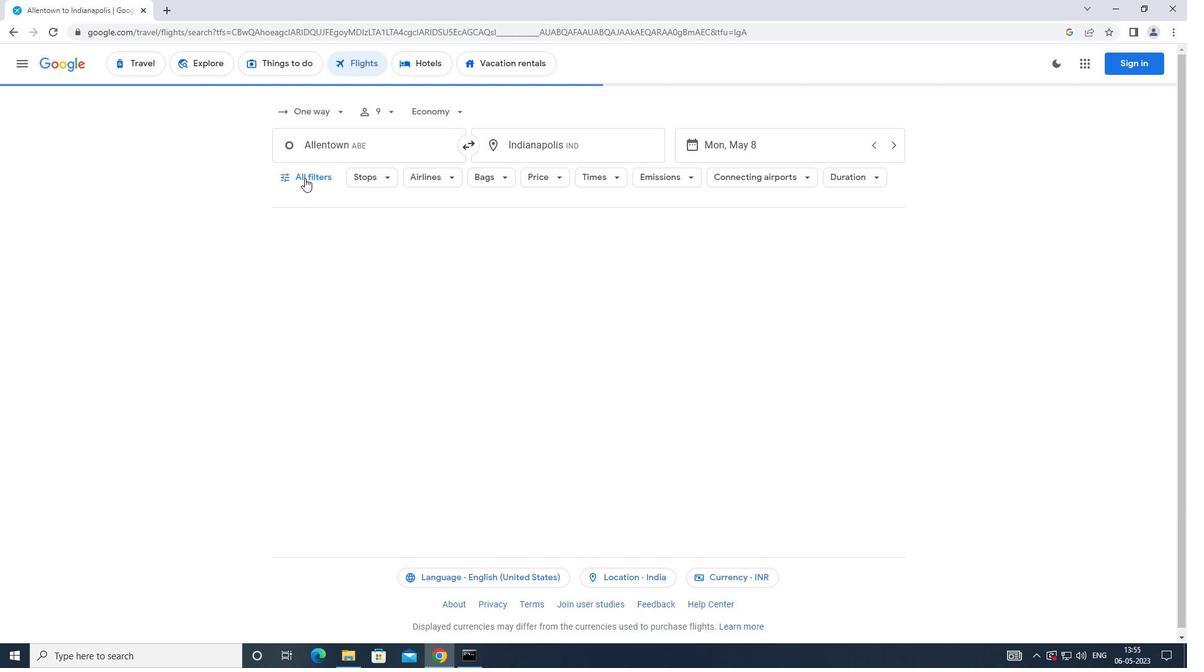 
Action: Mouse pressed left at (307, 169)
Screenshot: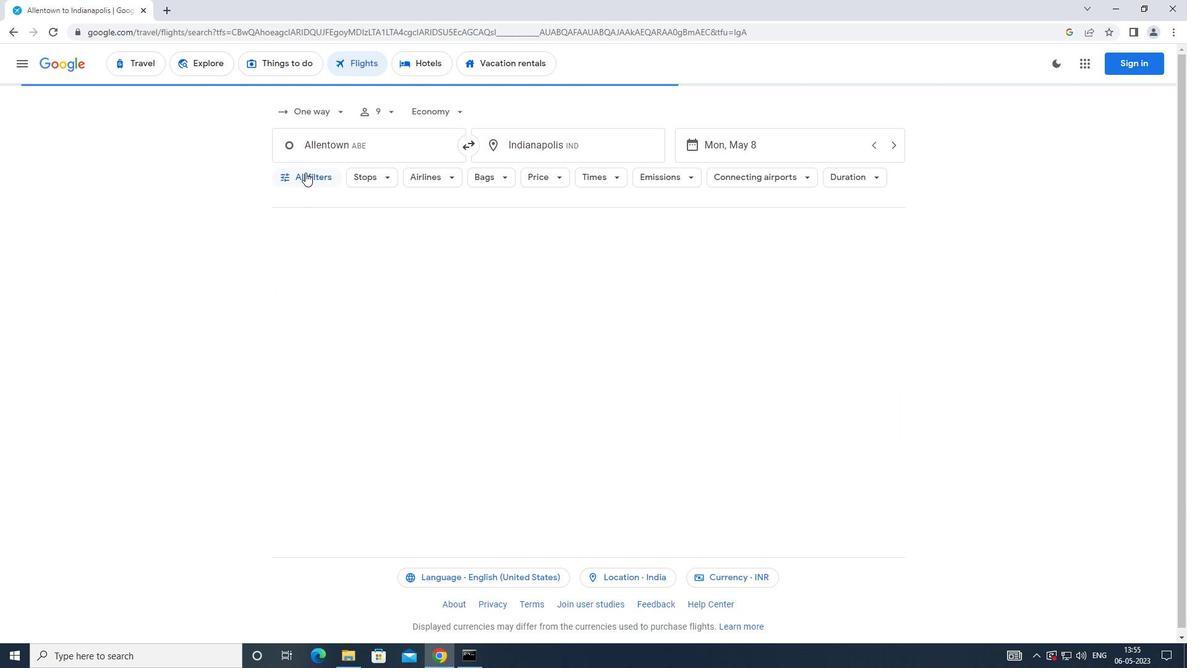 
Action: Mouse moved to (361, 330)
Screenshot: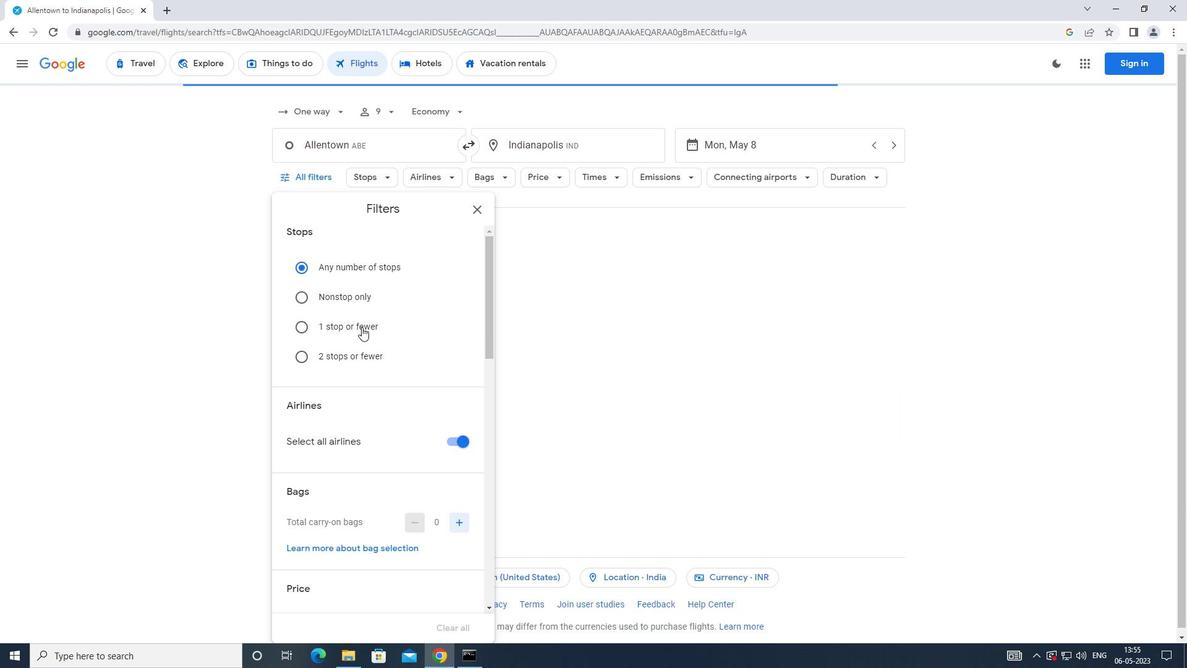
Action: Mouse scrolled (361, 329) with delta (0, 0)
Screenshot: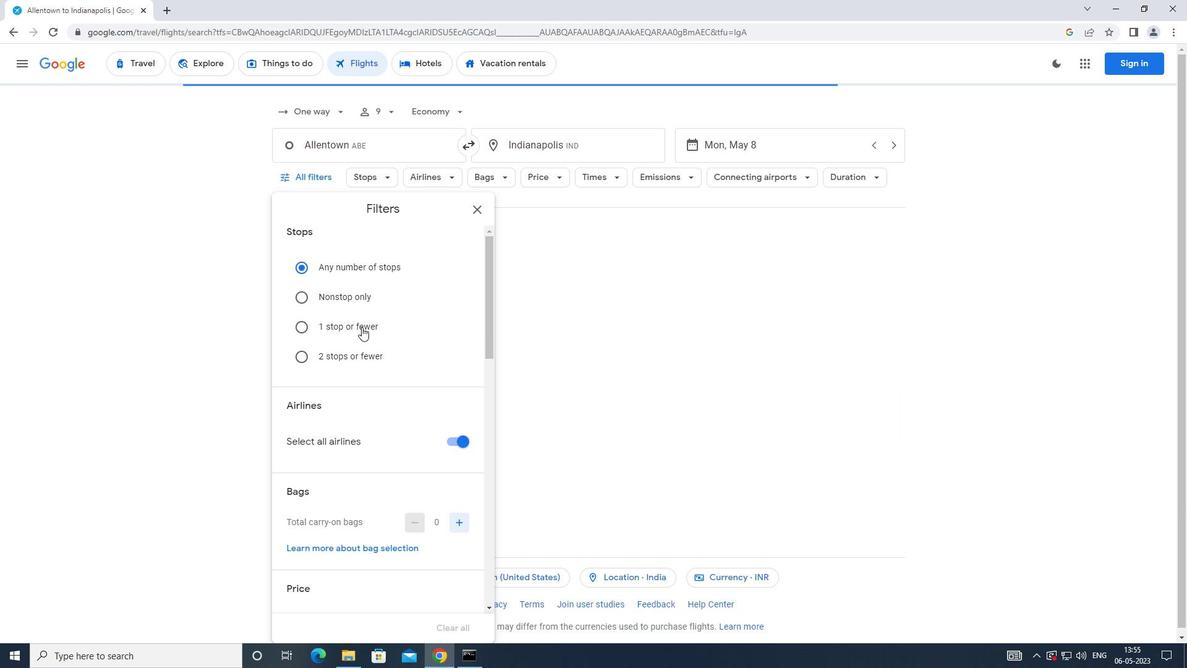 
Action: Mouse moved to (360, 333)
Screenshot: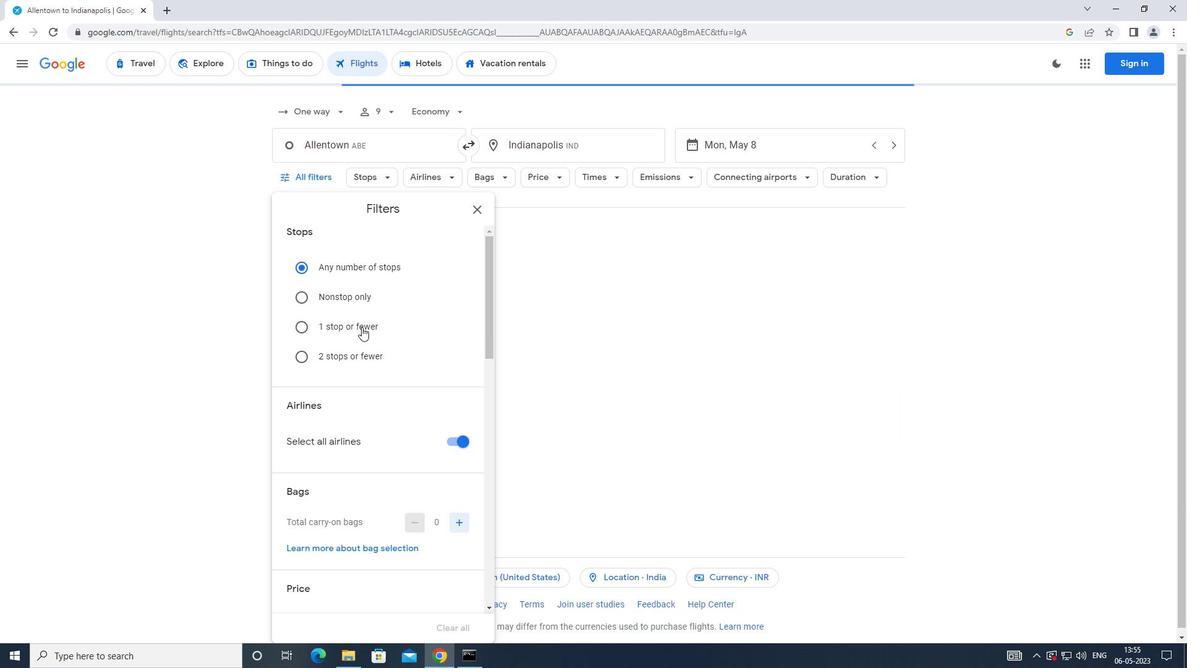 
Action: Mouse scrolled (360, 332) with delta (0, 0)
Screenshot: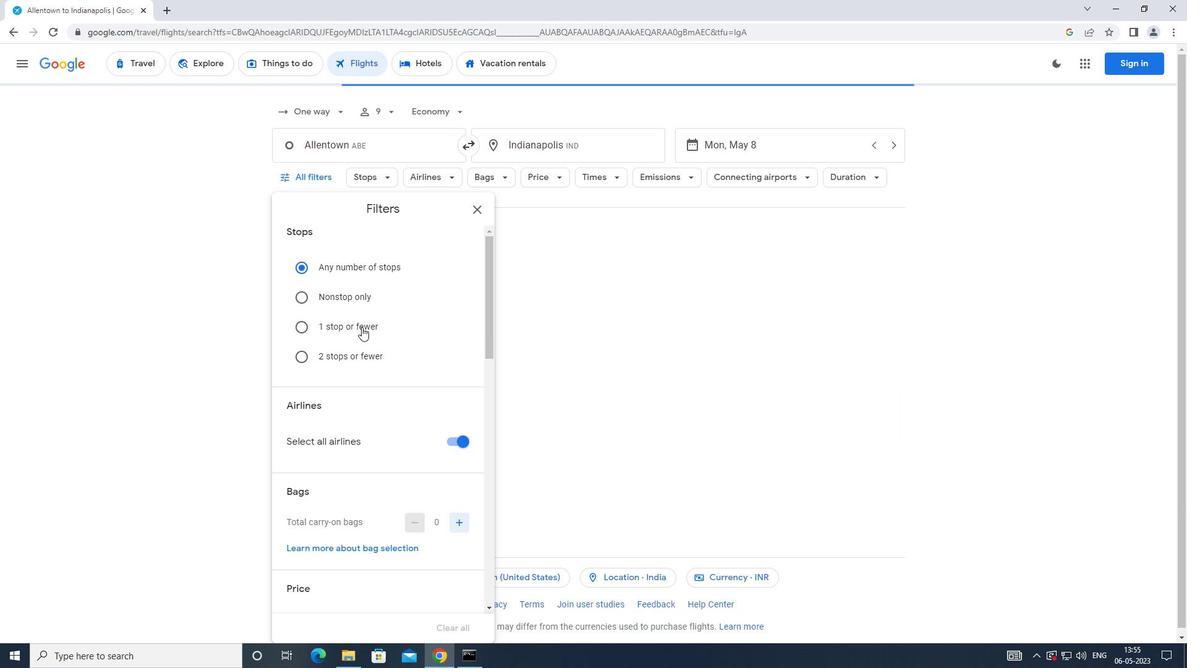 
Action: Mouse moved to (360, 334)
Screenshot: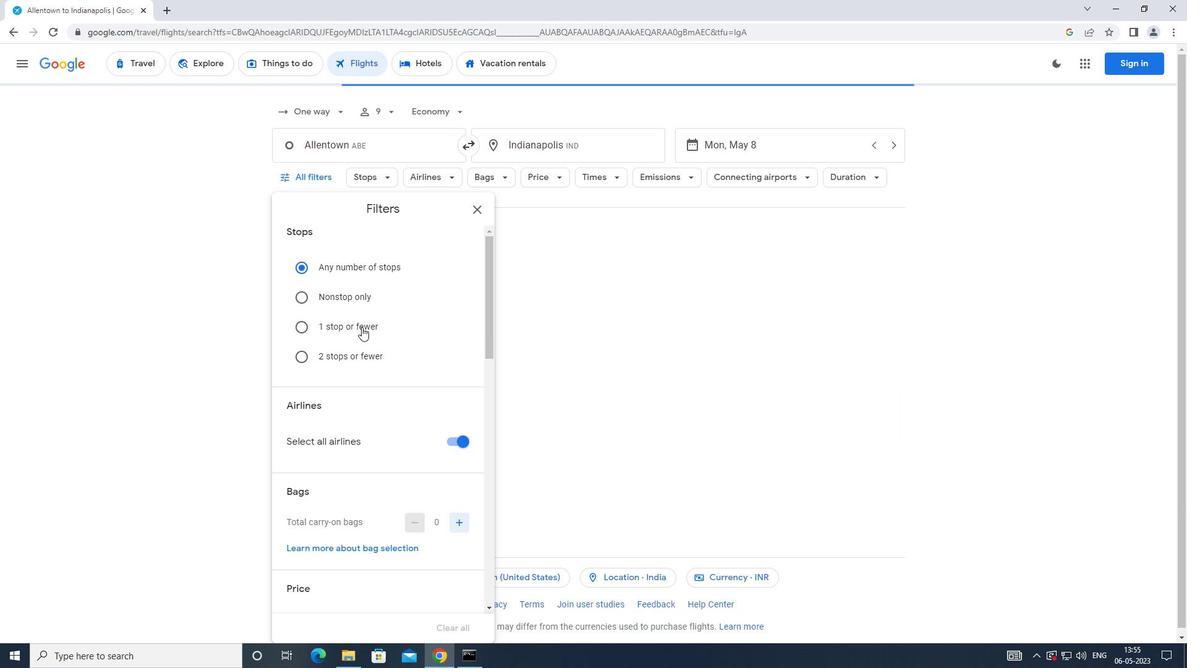 
Action: Mouse scrolled (360, 333) with delta (0, 0)
Screenshot: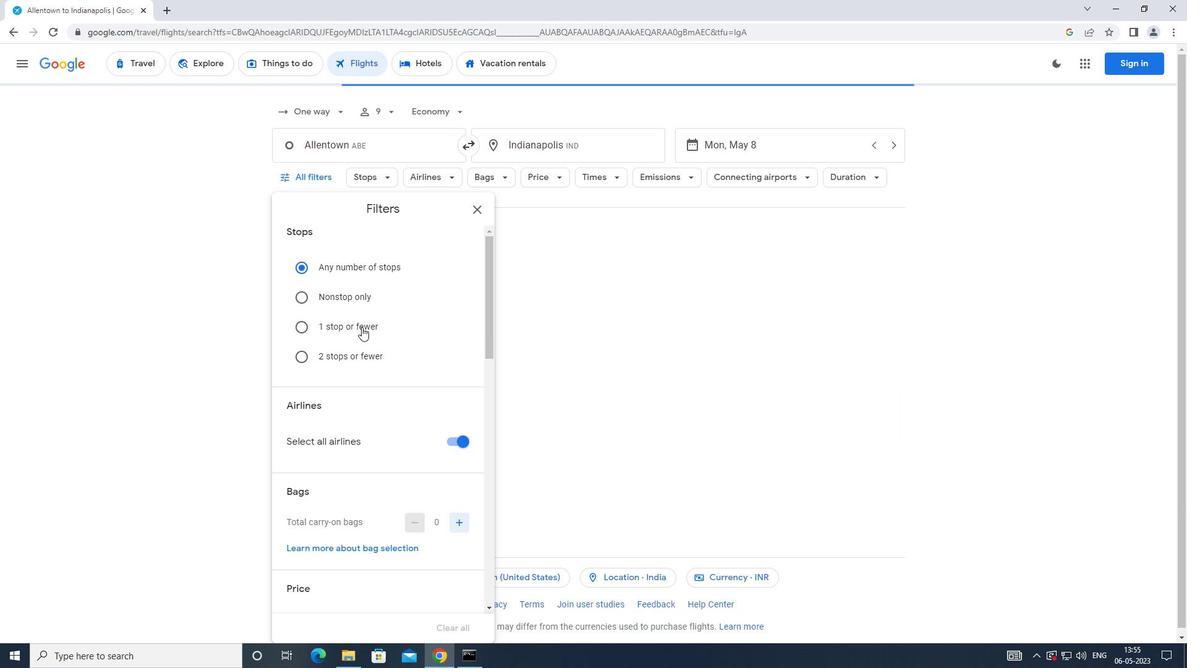 
Action: Mouse scrolled (360, 333) with delta (0, 0)
Screenshot: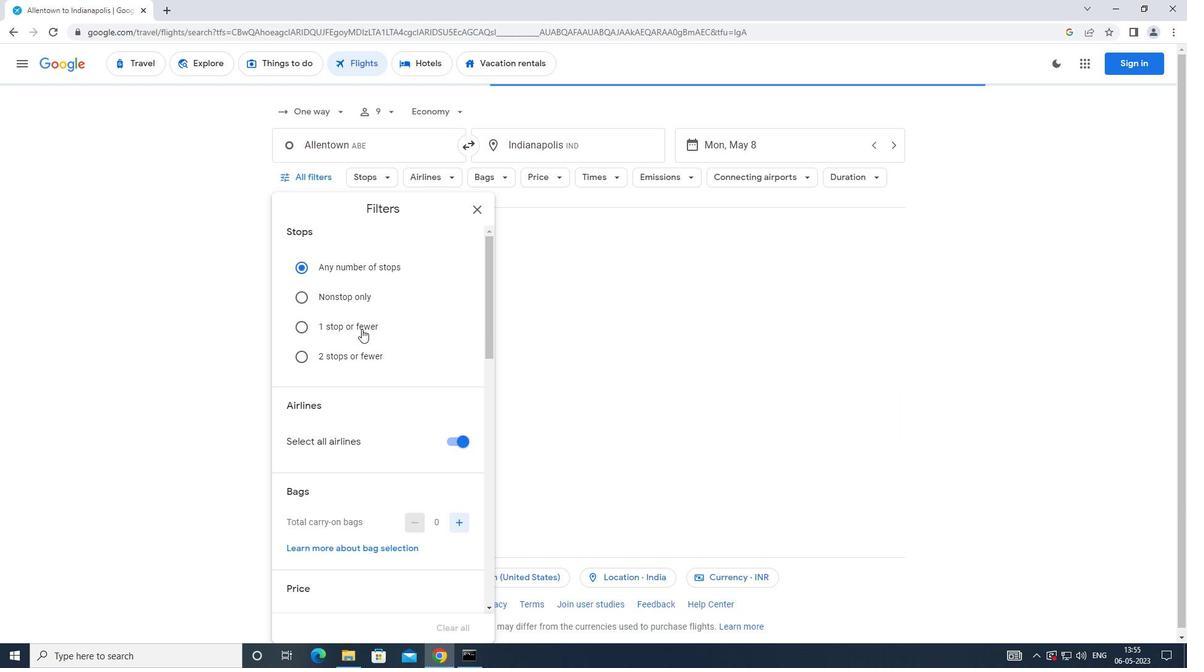 
Action: Mouse moved to (379, 306)
Screenshot: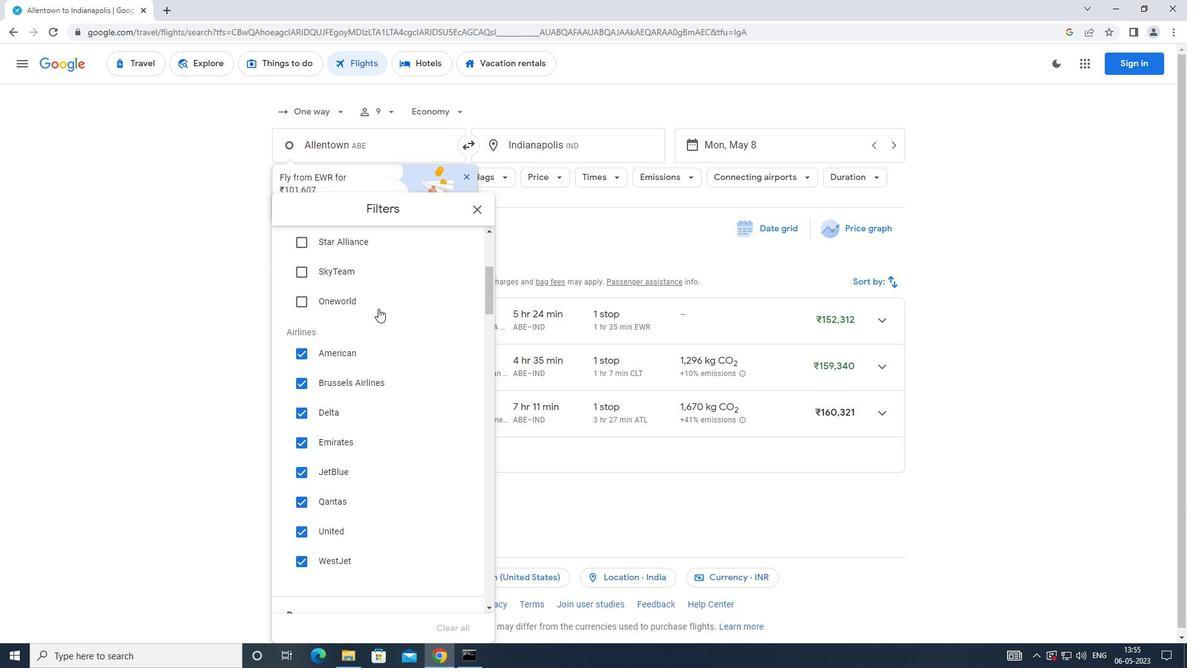 
Action: Mouse scrolled (379, 306) with delta (0, 0)
Screenshot: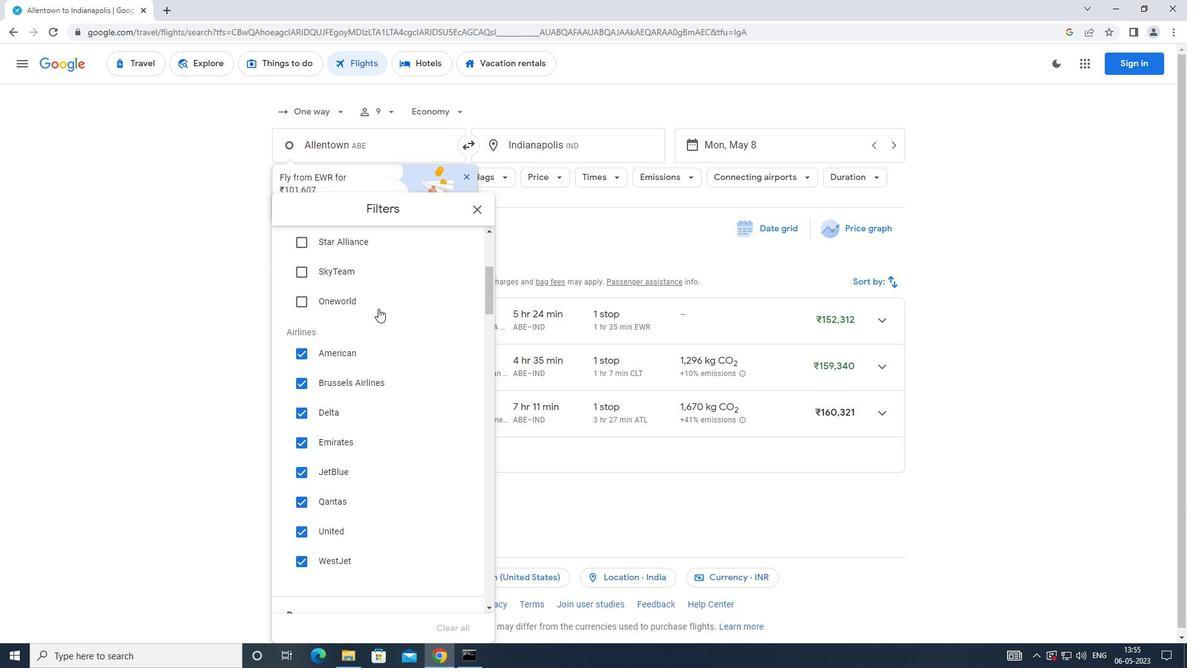 
Action: Mouse moved to (457, 251)
Screenshot: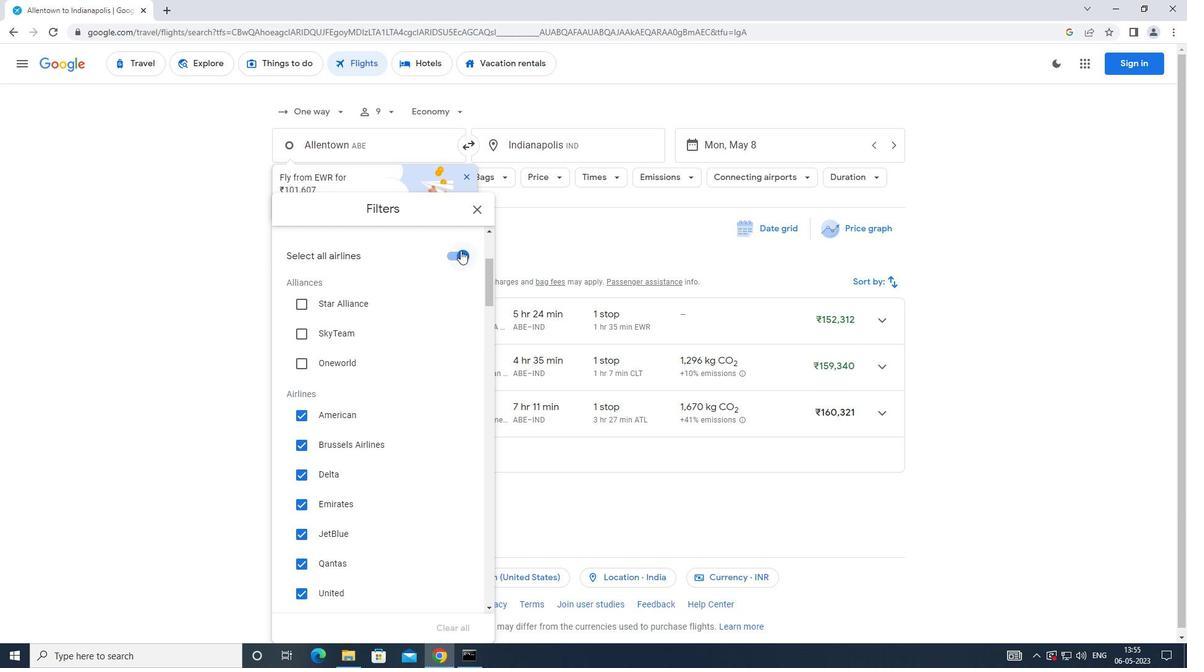 
Action: Mouse pressed left at (457, 251)
Screenshot: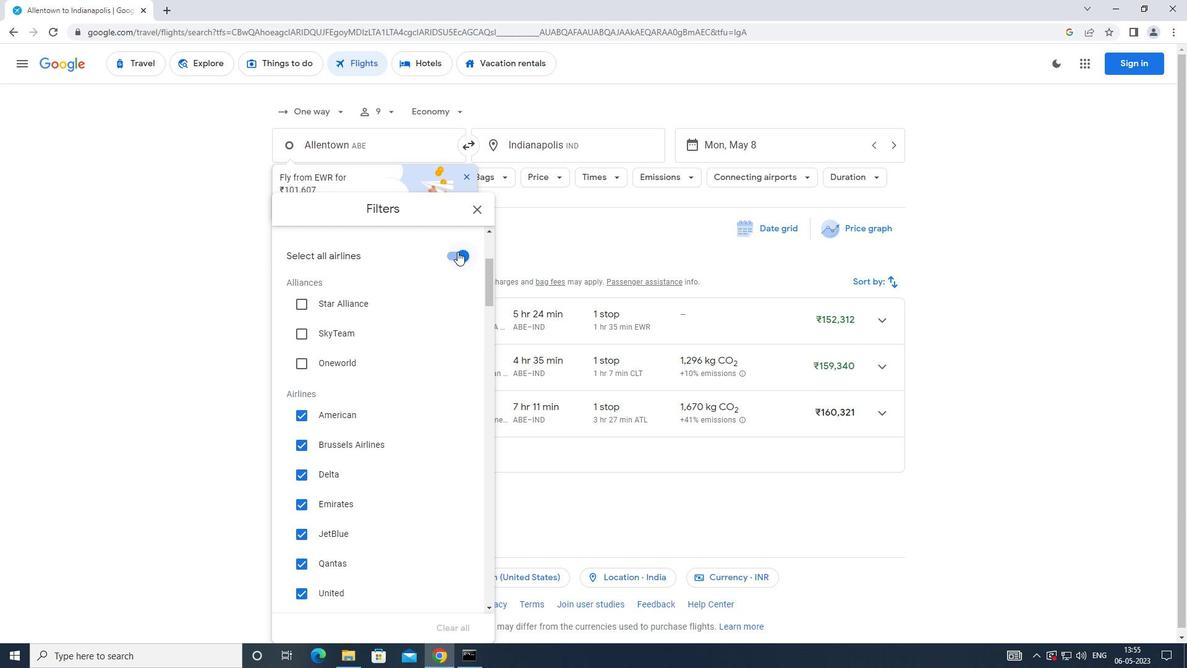 
Action: Mouse moved to (430, 291)
Screenshot: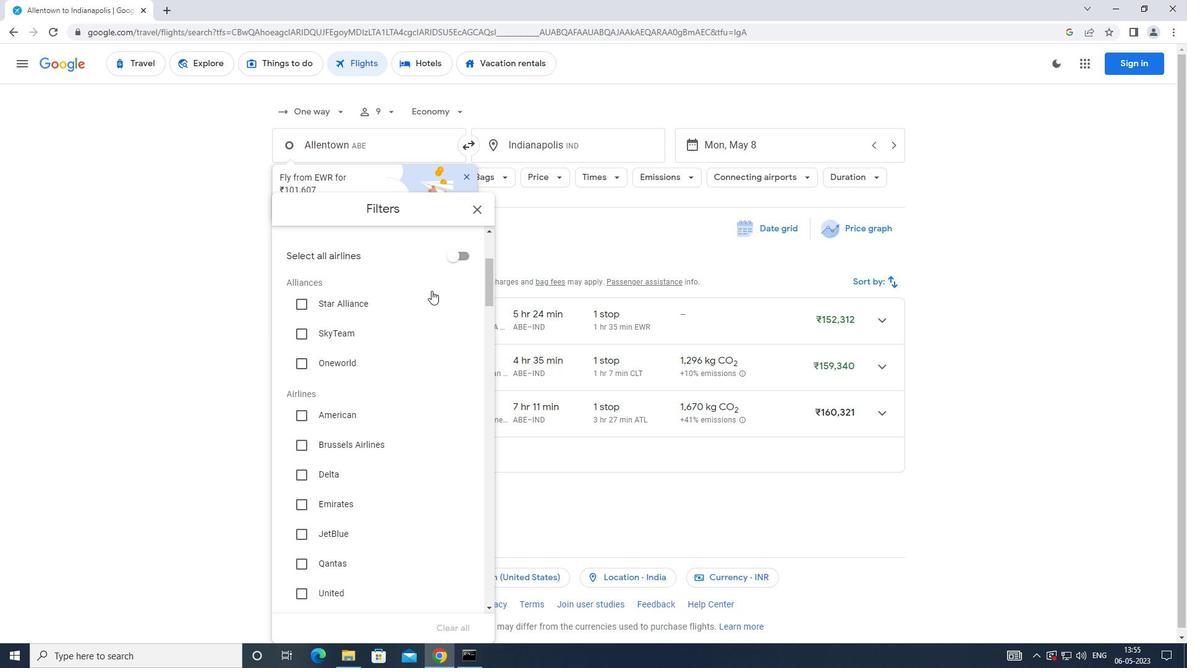 
Action: Mouse scrolled (430, 290) with delta (0, 0)
Screenshot: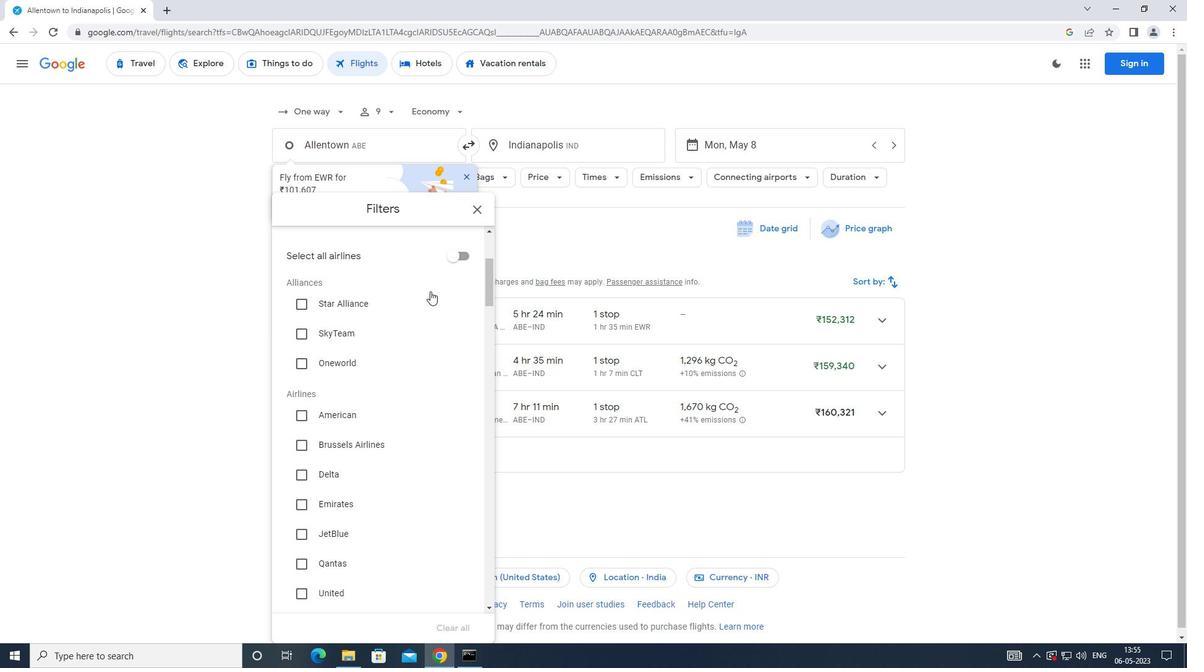 
Action: Mouse scrolled (430, 290) with delta (0, 0)
Screenshot: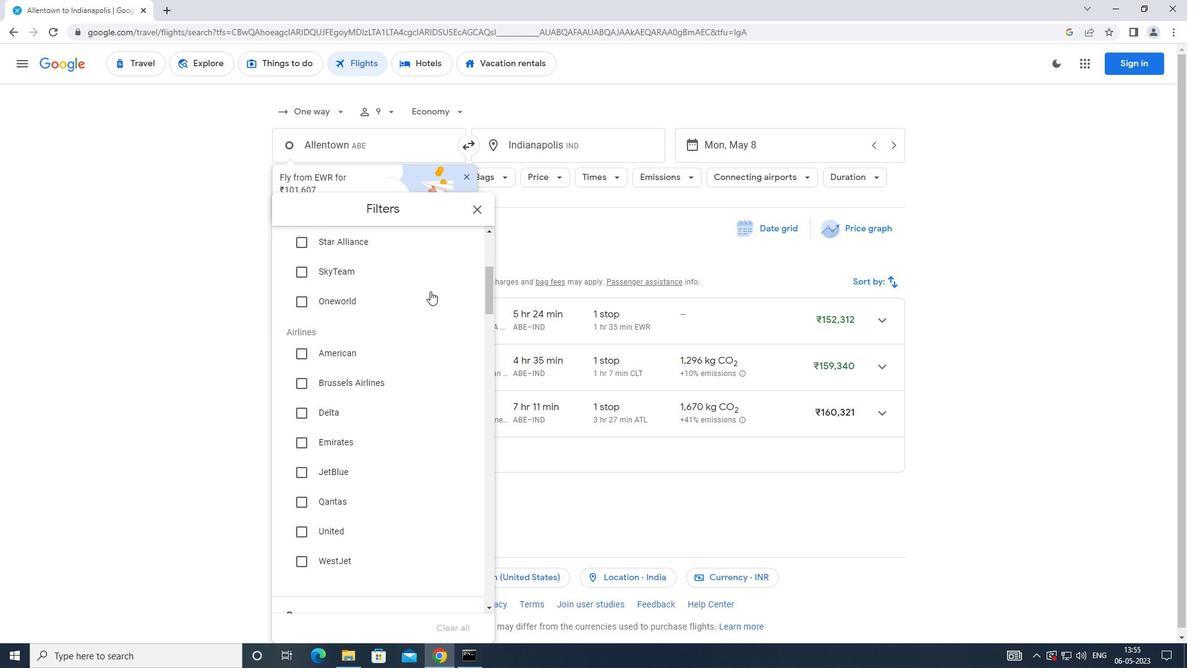 
Action: Mouse scrolled (430, 292) with delta (0, 0)
Screenshot: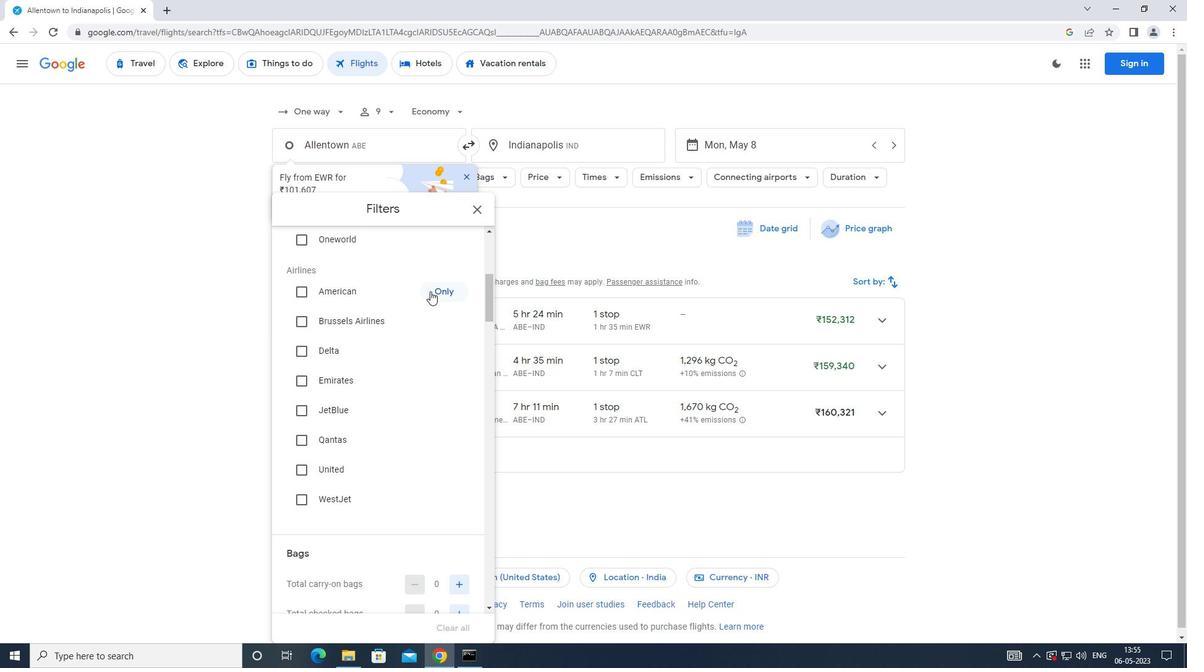 
Action: Mouse scrolled (430, 292) with delta (0, 0)
Screenshot: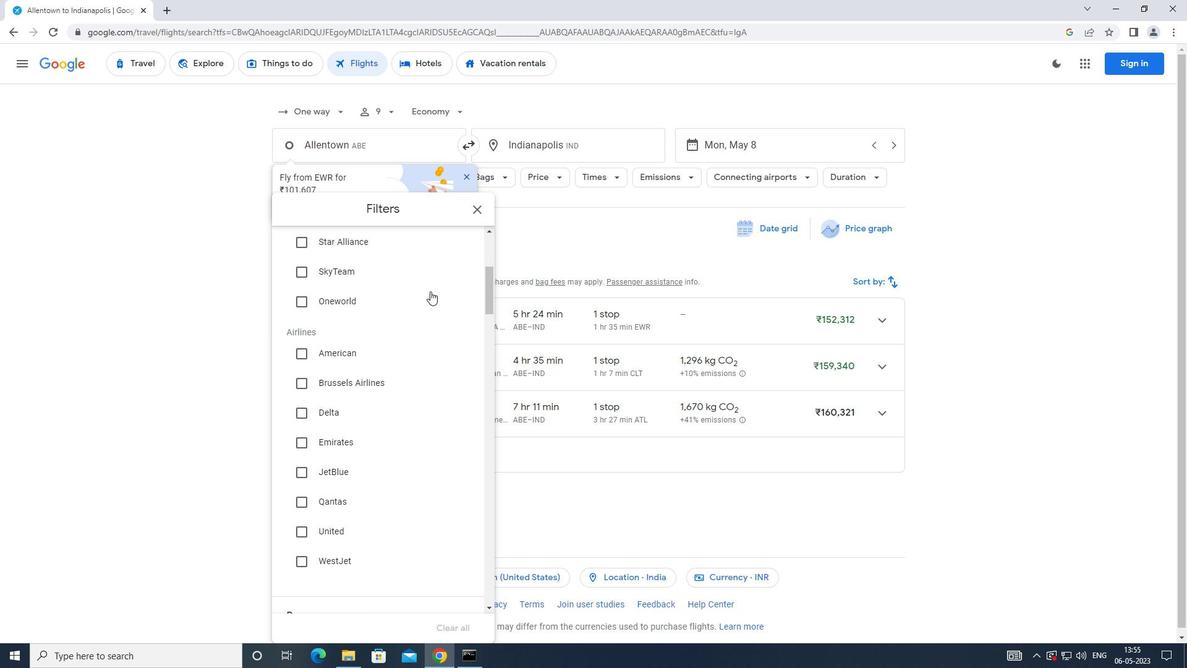 
Action: Mouse scrolled (430, 290) with delta (0, 0)
Screenshot: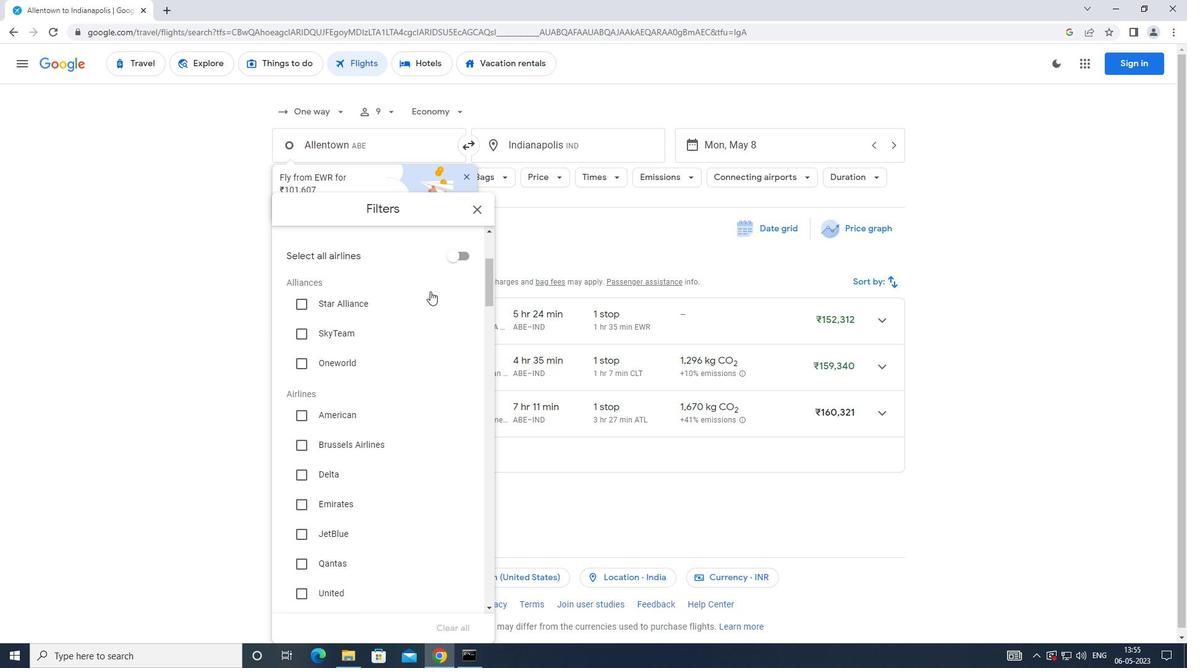 
Action: Mouse moved to (429, 292)
Screenshot: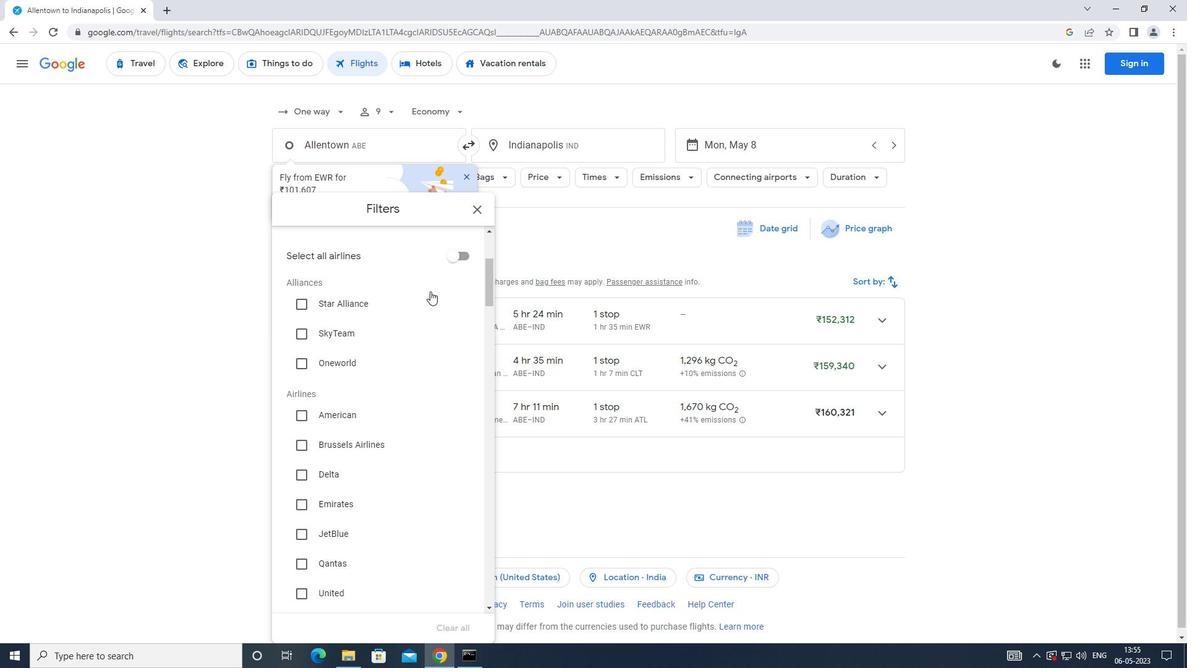 
Action: Mouse scrolled (429, 291) with delta (0, 0)
Screenshot: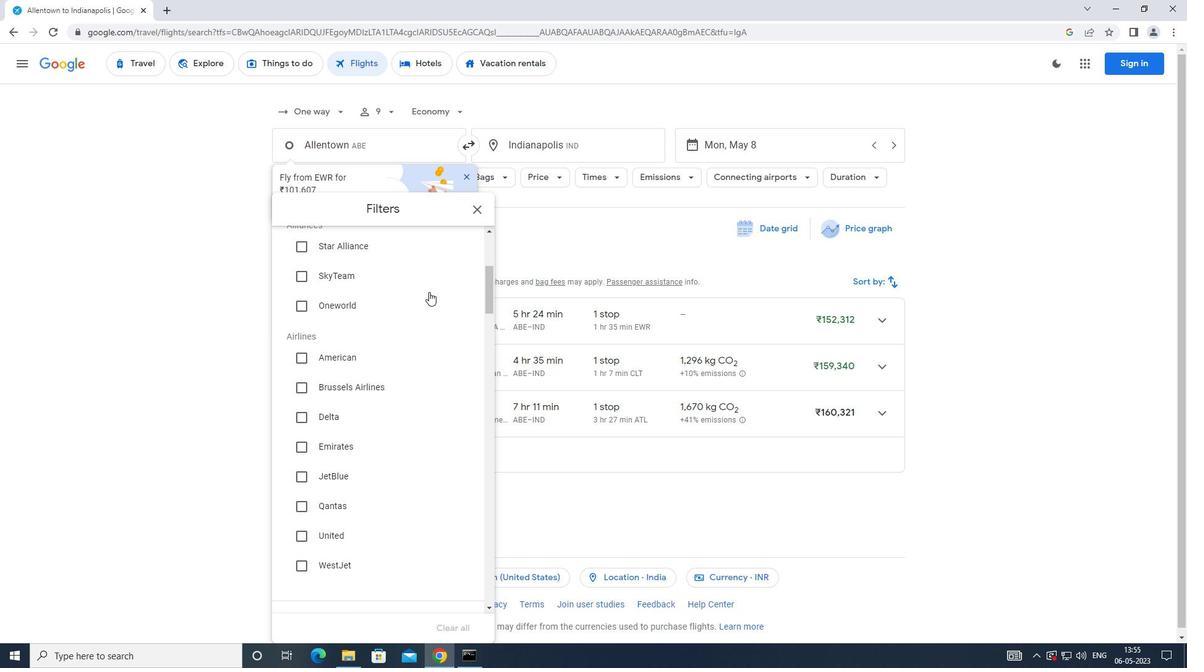 
Action: Mouse scrolled (429, 291) with delta (0, 0)
Screenshot: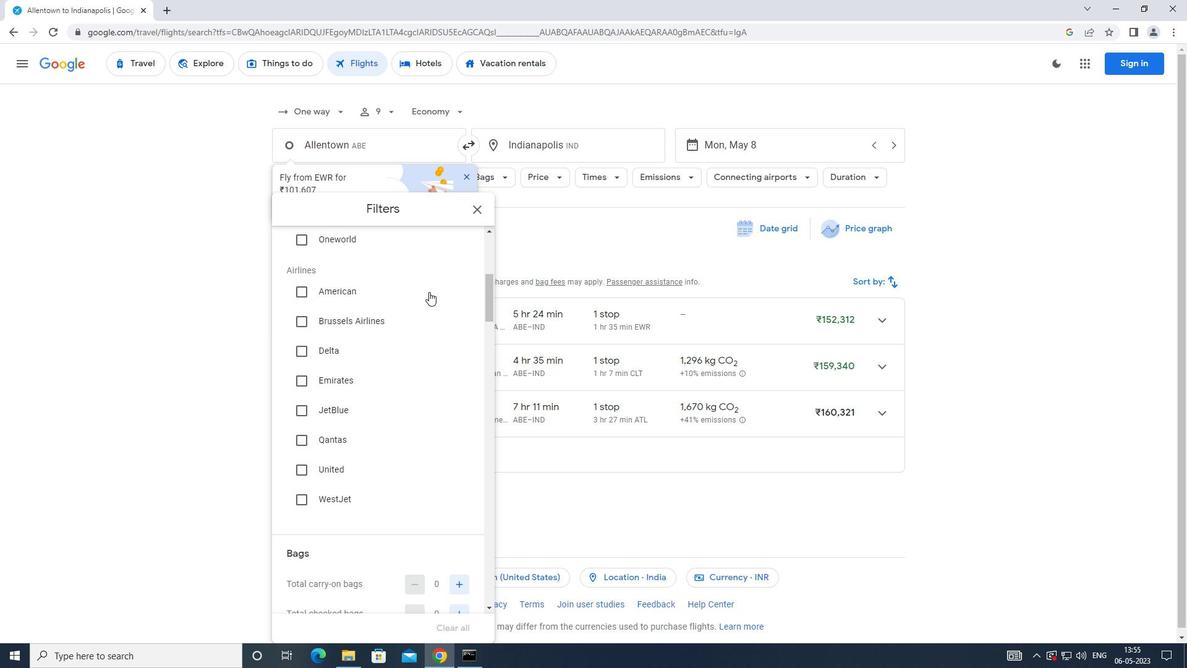 
Action: Mouse scrolled (429, 291) with delta (0, 0)
Screenshot: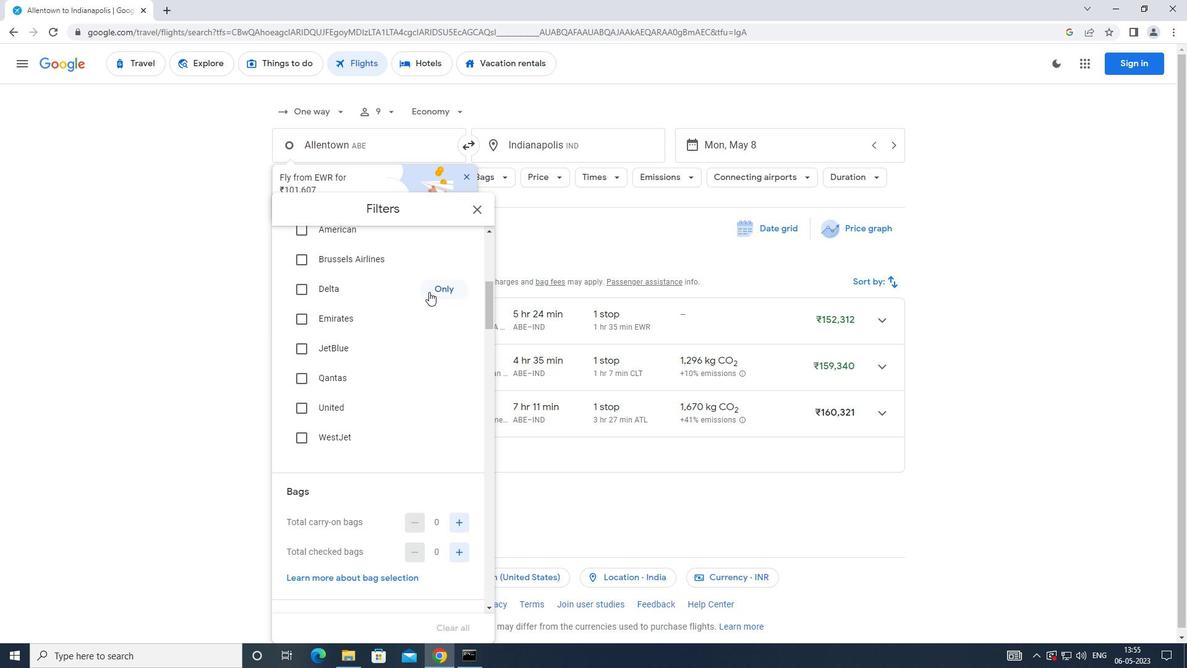 
Action: Mouse moved to (429, 292)
Screenshot: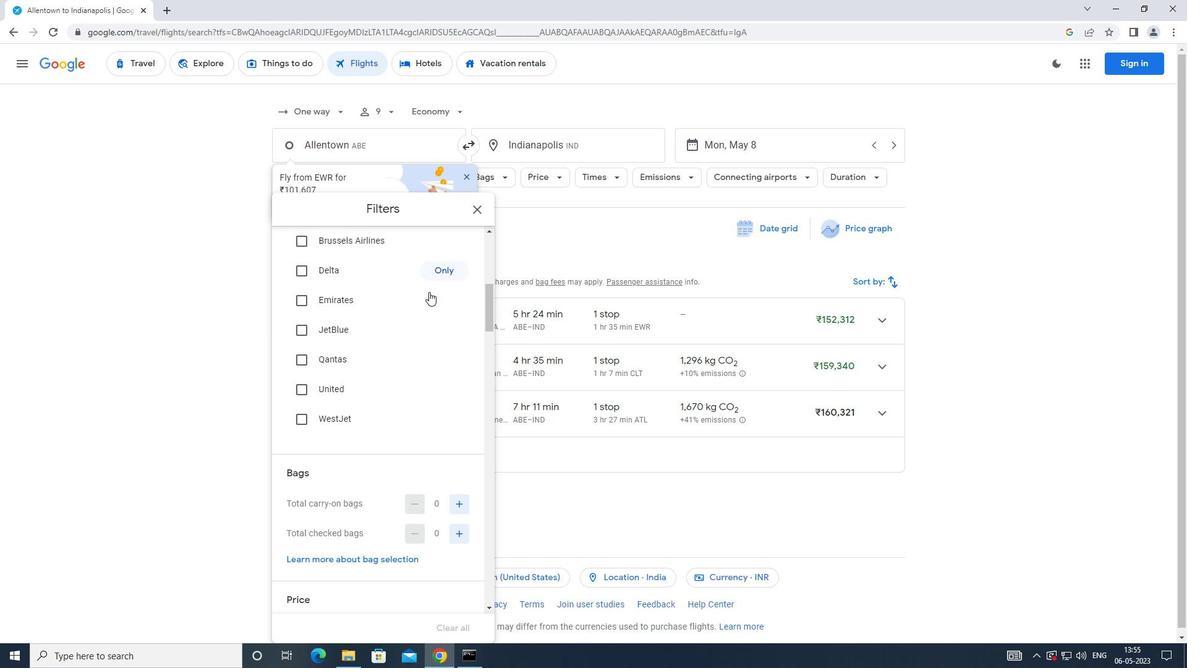 
Action: Mouse scrolled (429, 291) with delta (0, 0)
Screenshot: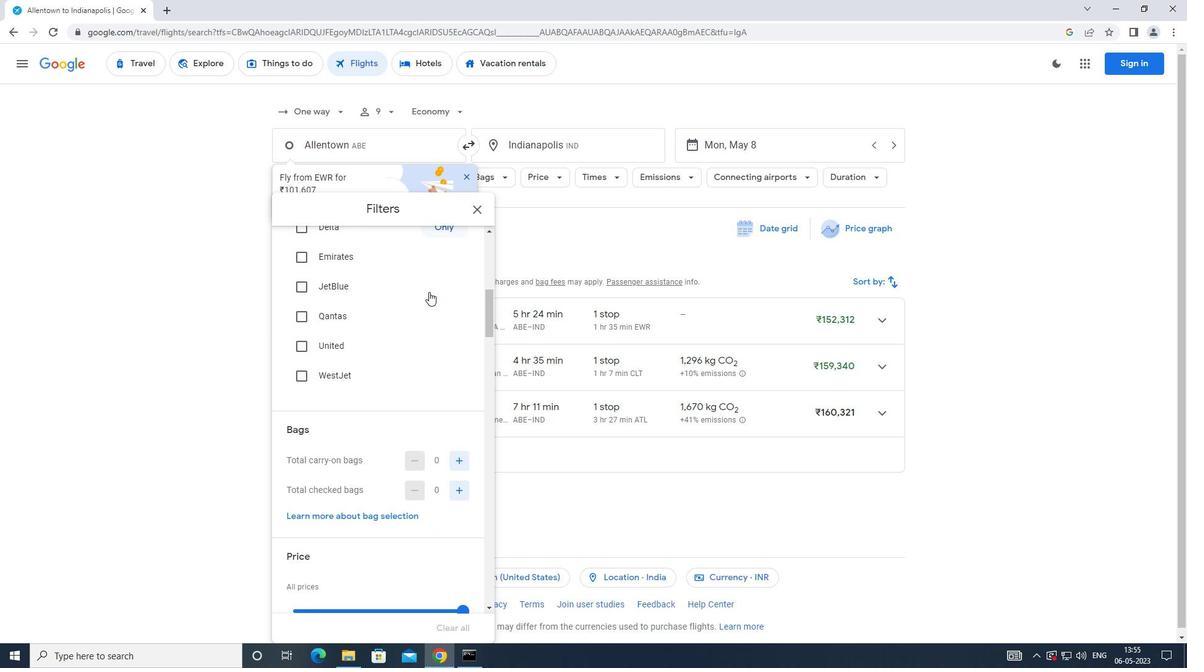 
Action: Mouse moved to (465, 470)
Screenshot: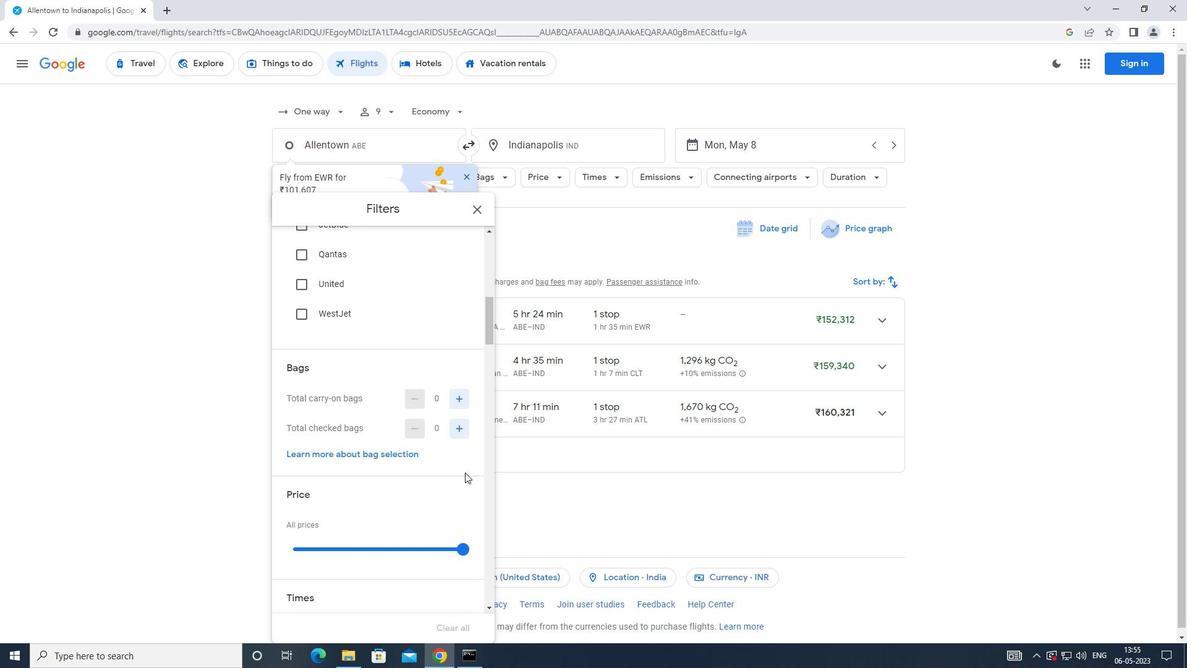 
Action: Mouse scrolled (465, 470) with delta (0, 0)
Screenshot: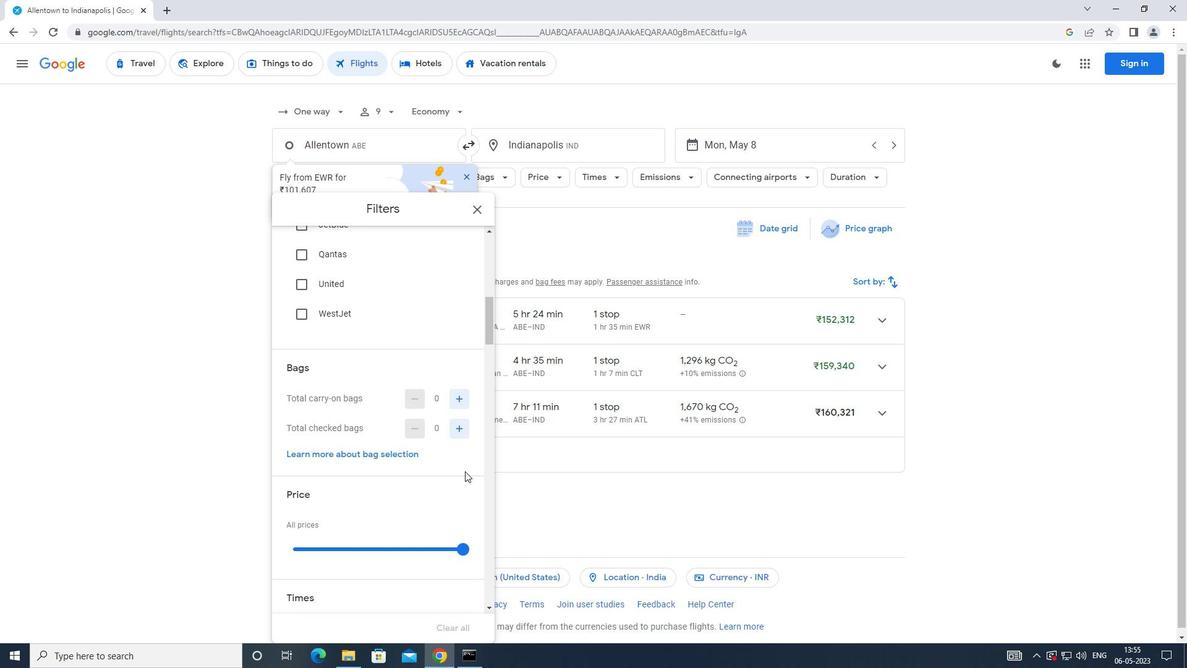 
Action: Mouse moved to (467, 491)
Screenshot: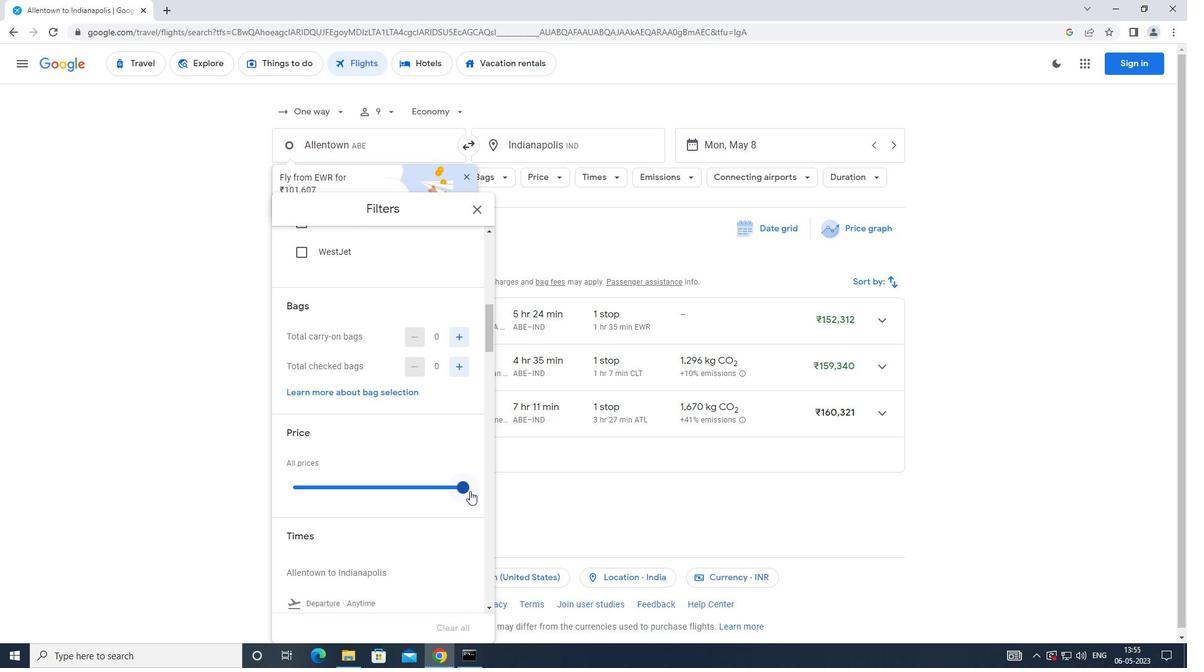 
Action: Mouse pressed left at (467, 491)
Screenshot: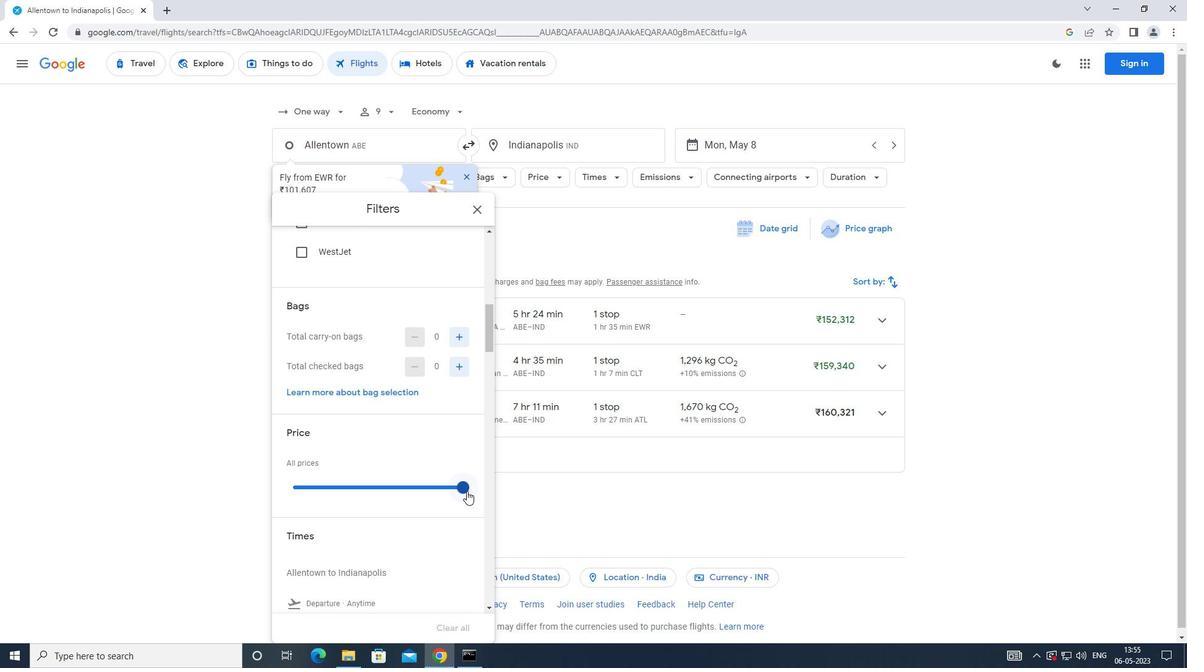 
Action: Mouse moved to (414, 443)
Screenshot: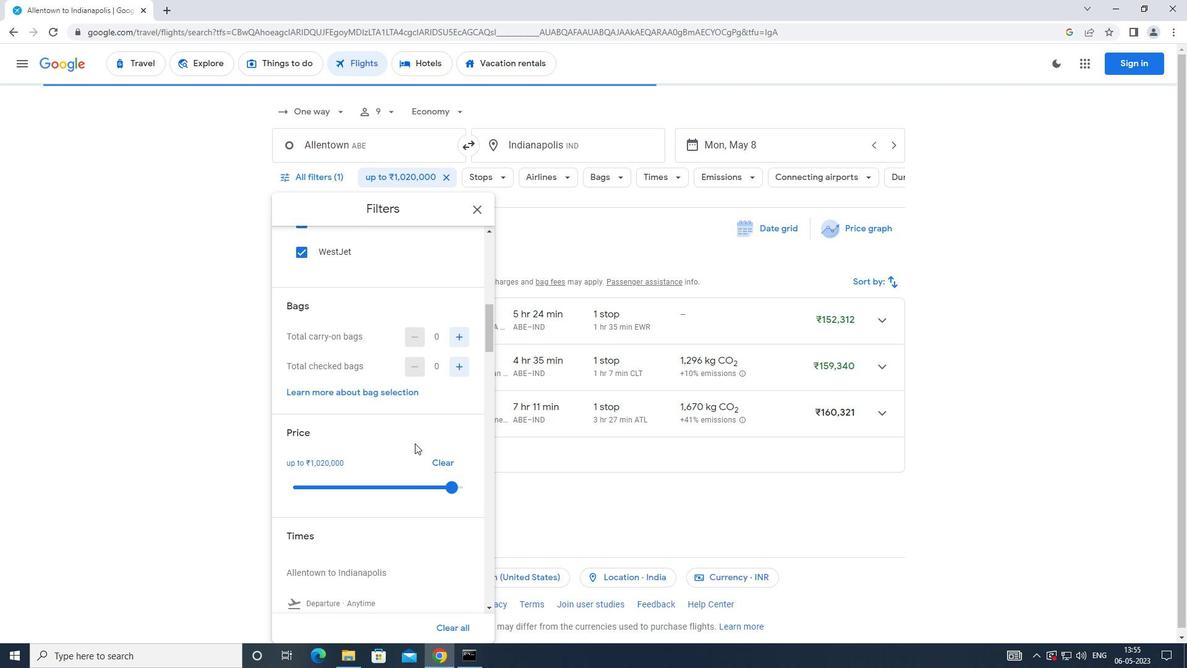 
Action: Mouse scrolled (414, 442) with delta (0, 0)
Screenshot: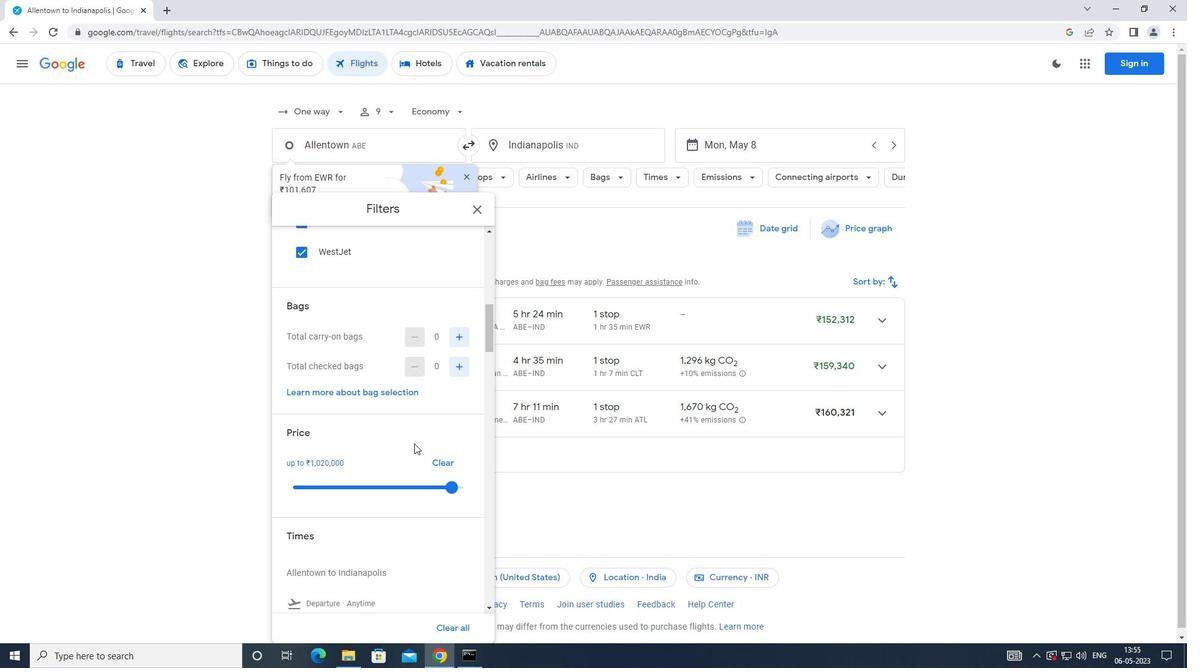 
Action: Mouse moved to (414, 439)
Screenshot: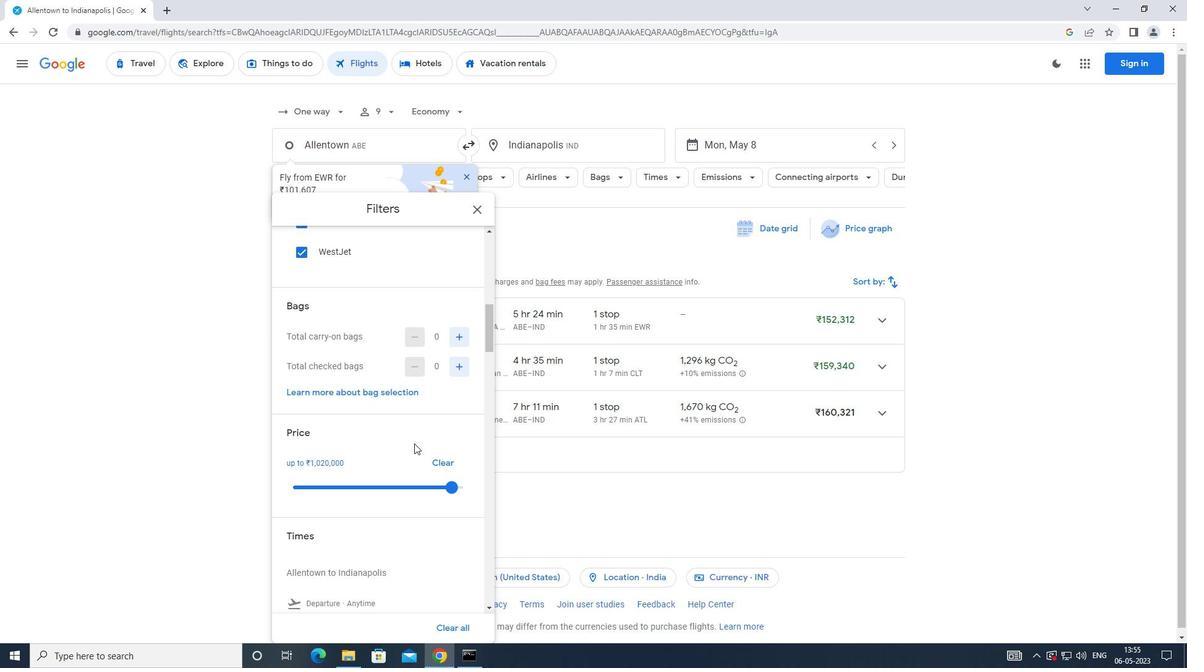 
Action: Mouse scrolled (414, 438) with delta (0, 0)
Screenshot: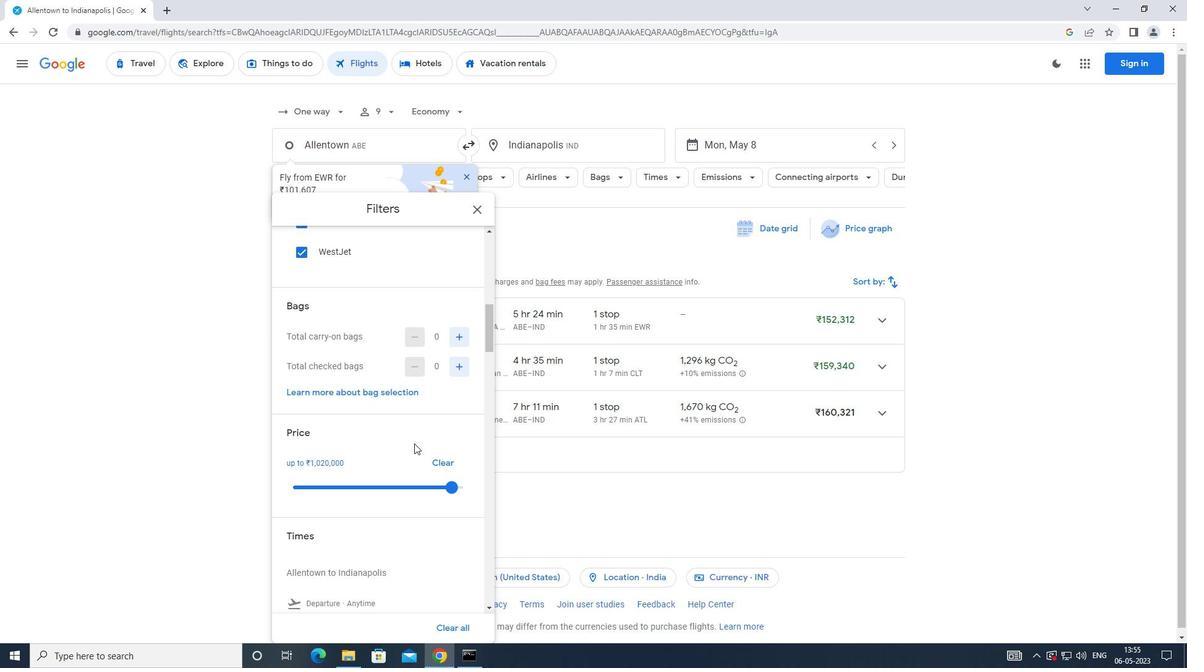 
Action: Mouse moved to (414, 438)
Screenshot: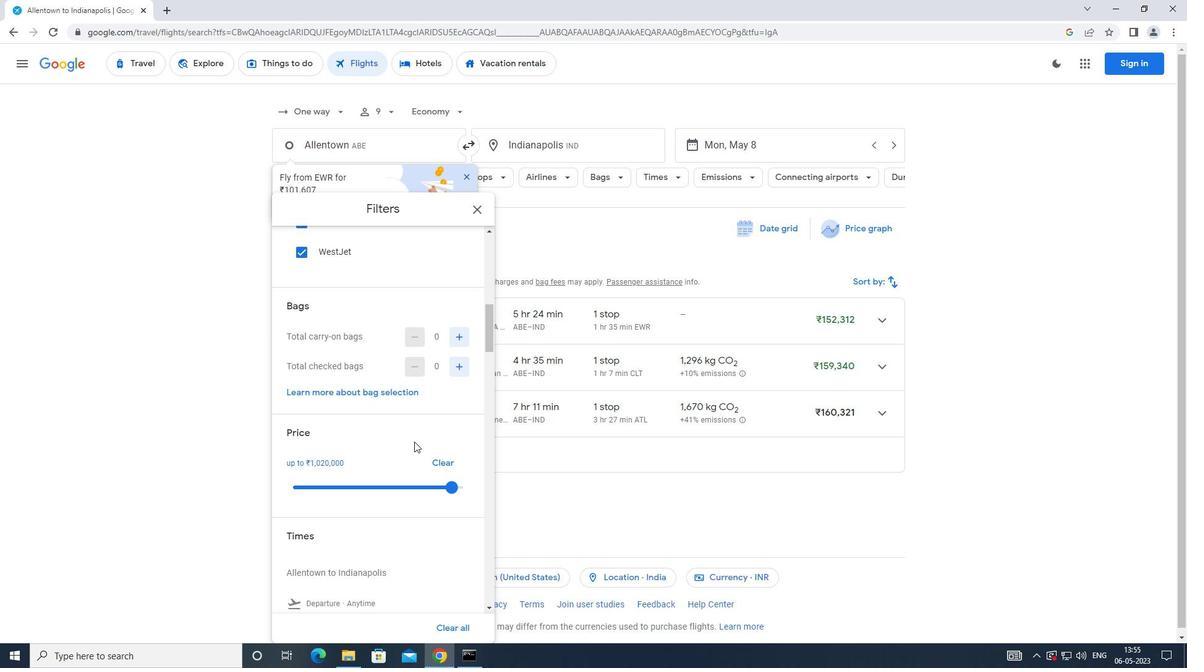 
Action: Mouse scrolled (414, 438) with delta (0, 0)
Screenshot: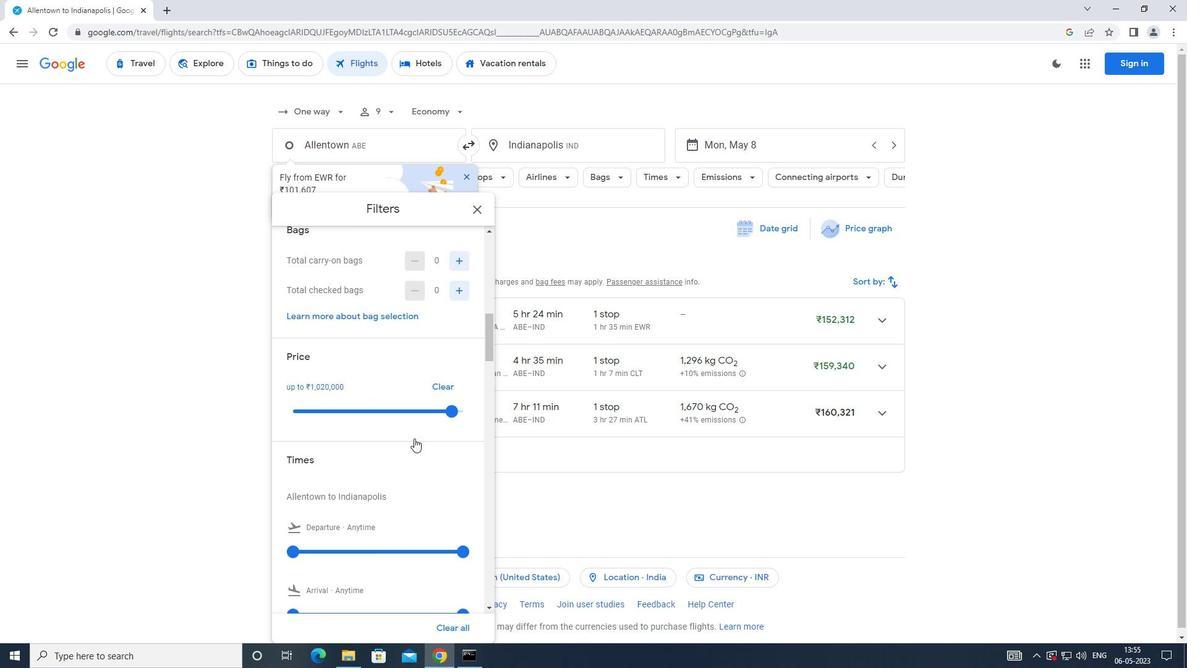 
Action: Mouse moved to (296, 444)
Screenshot: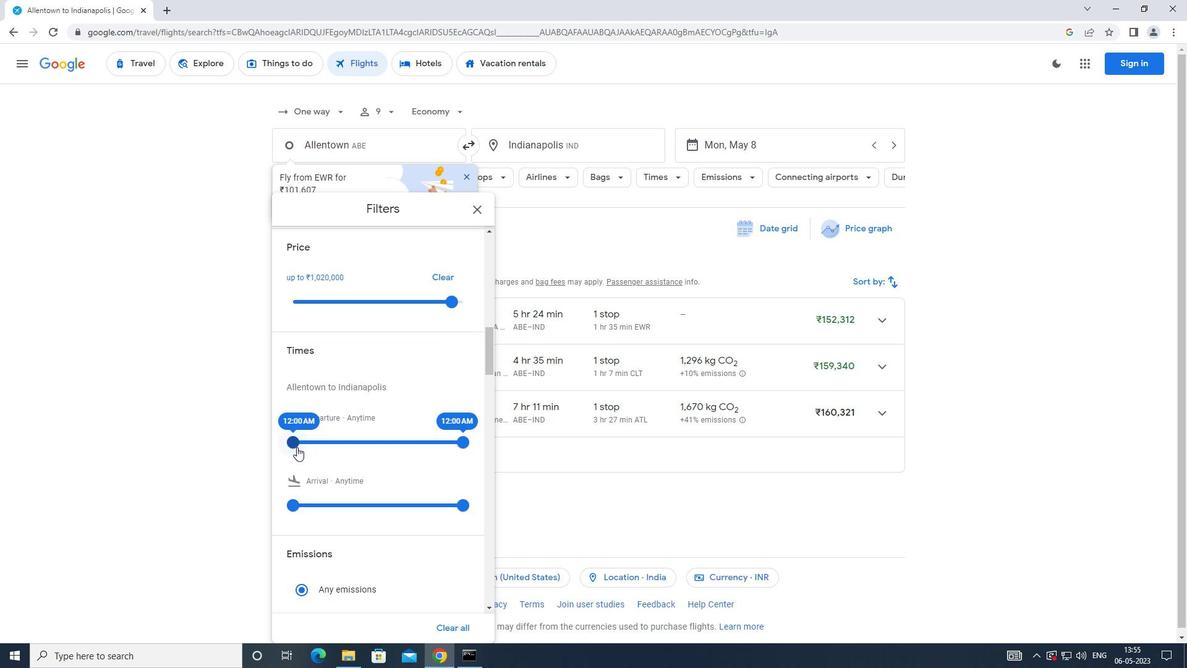 
Action: Mouse pressed left at (296, 444)
Screenshot: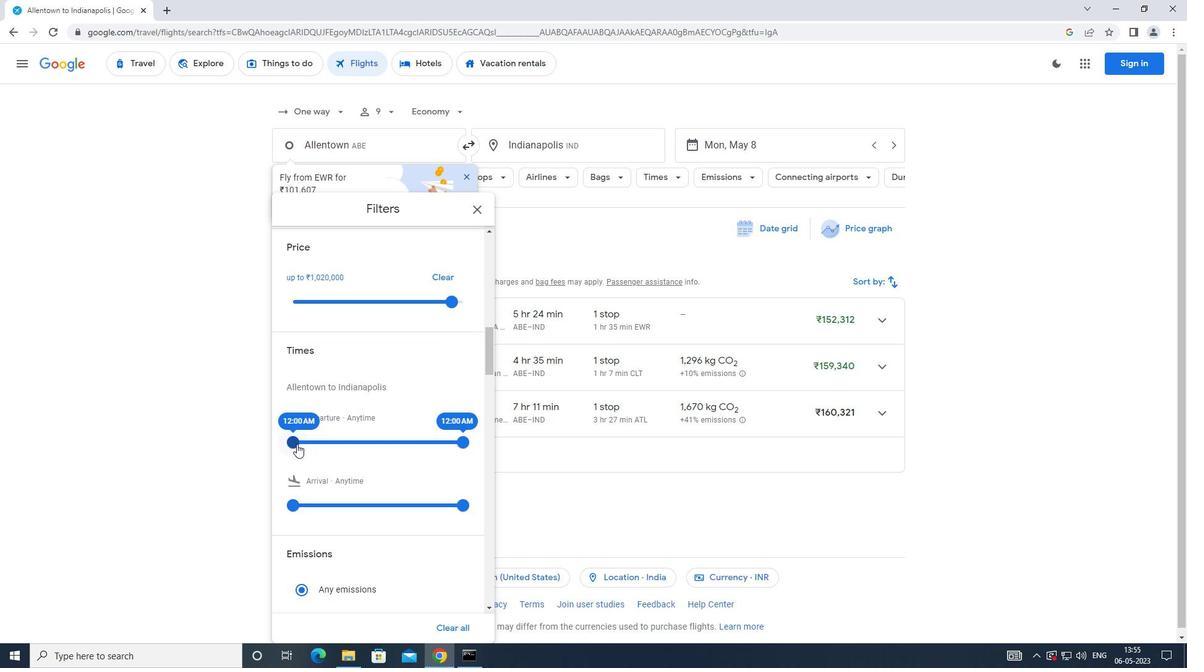 
Action: Mouse moved to (465, 441)
Screenshot: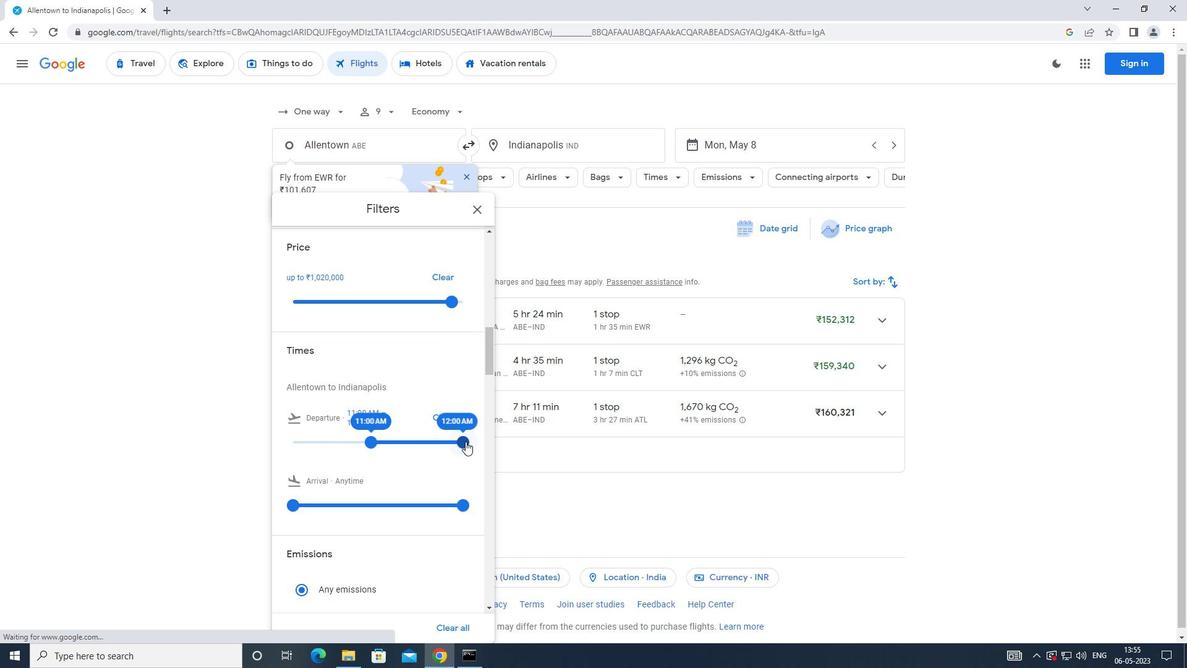 
Action: Mouse pressed left at (465, 441)
Screenshot: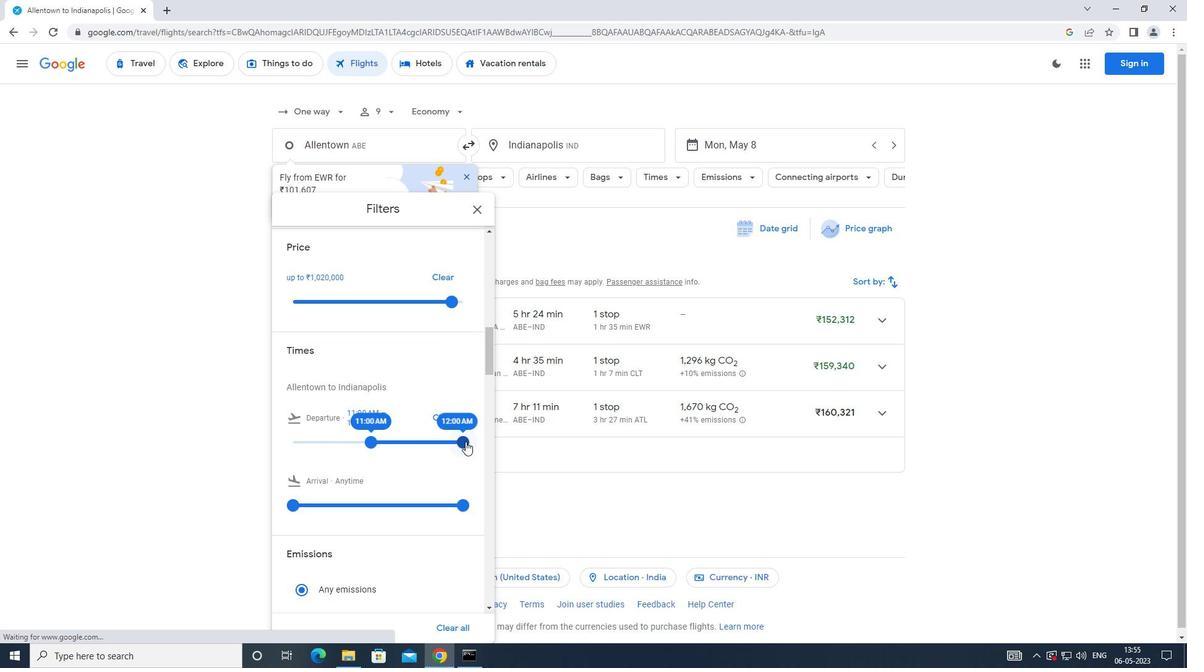 
Action: Mouse moved to (384, 435)
Screenshot: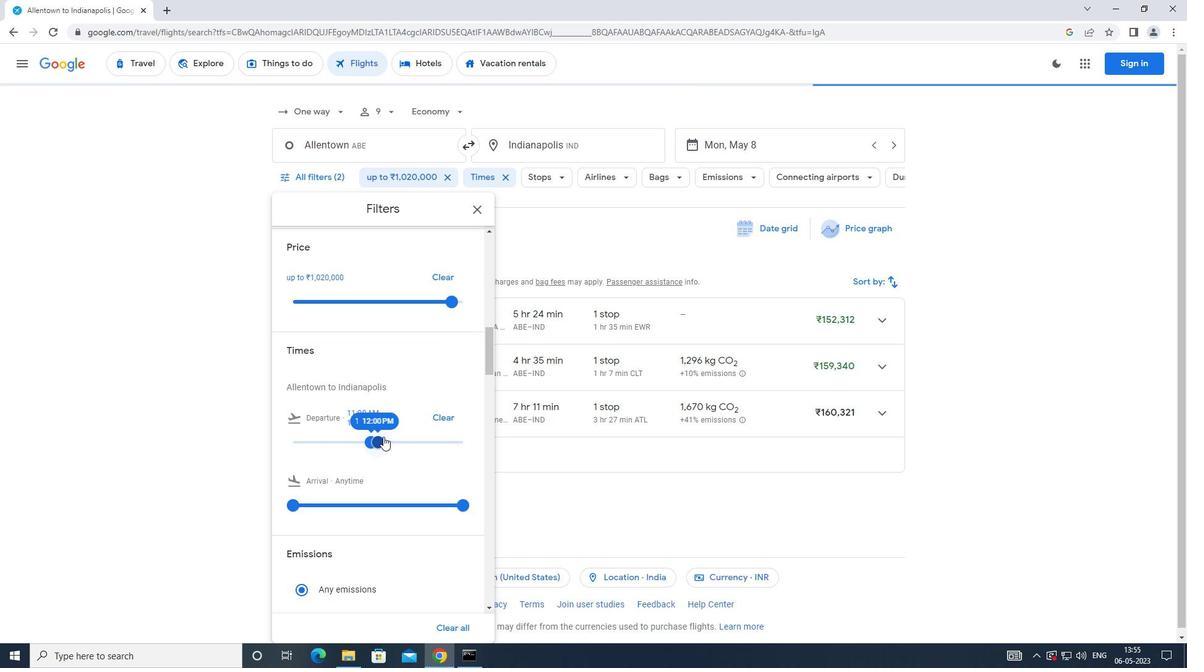 
Action: Key pressed <Key.f8>
Screenshot: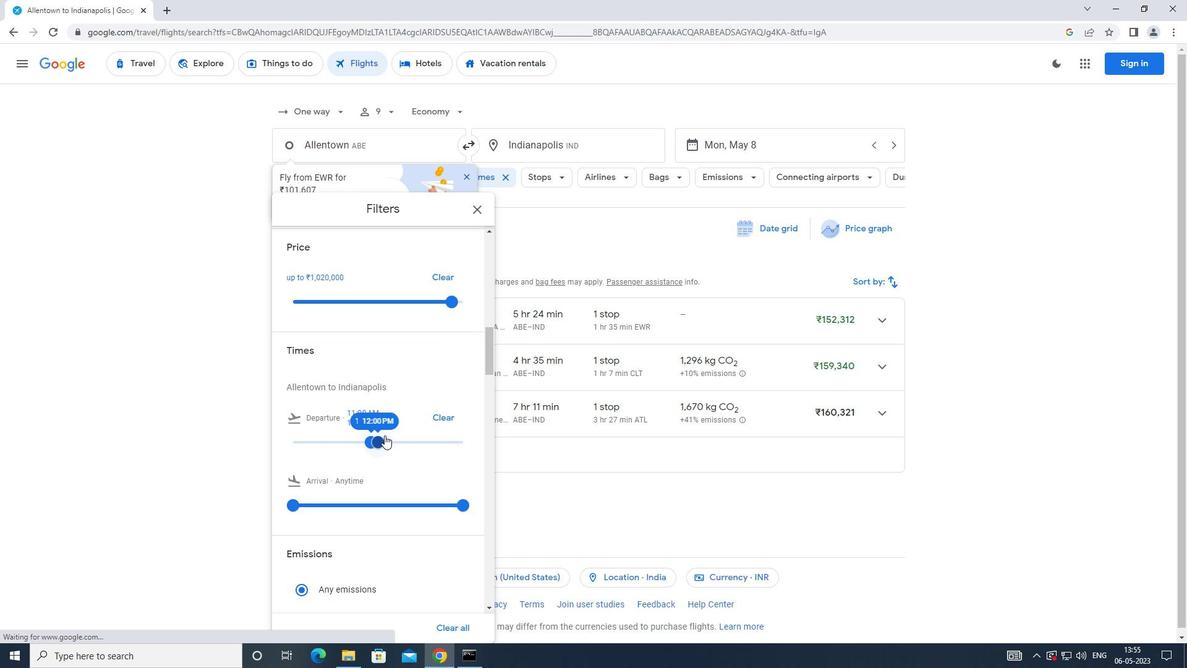 
